 Task: Add Sprouts No Salt Added Petite Diced Roma Tomatoes to the cart.
Action: Mouse moved to (19, 56)
Screenshot: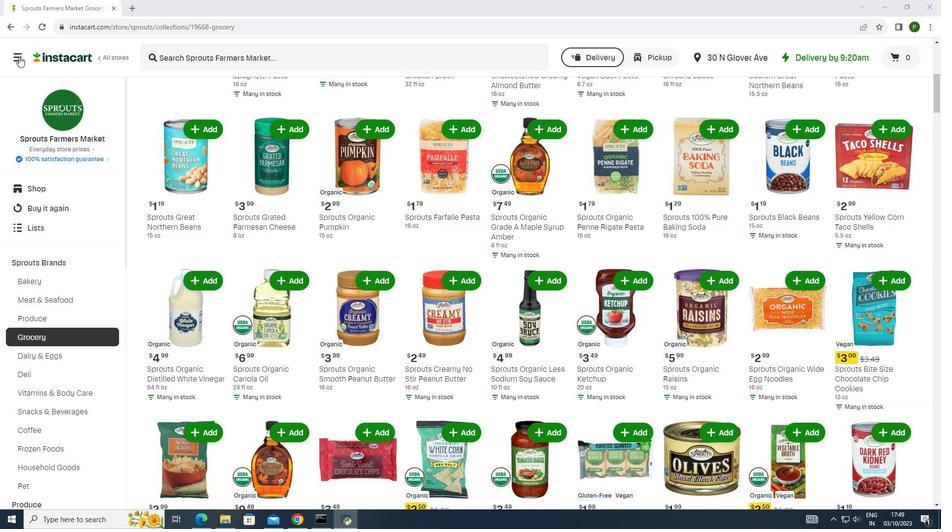 
Action: Mouse pressed left at (19, 56)
Screenshot: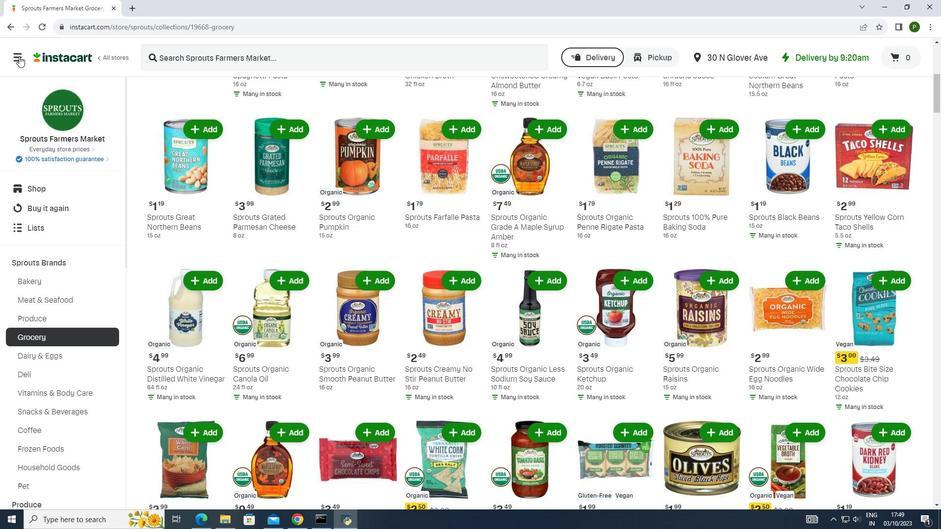 
Action: Mouse moved to (41, 251)
Screenshot: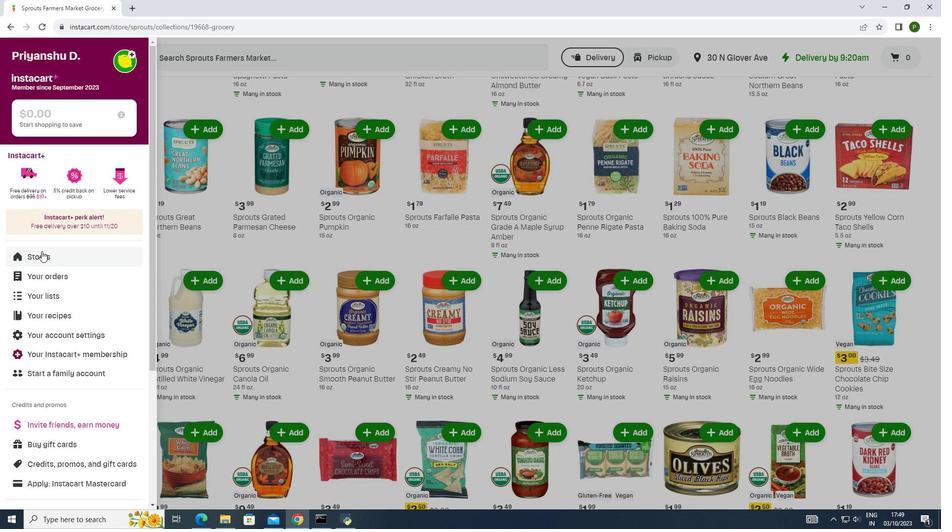 
Action: Mouse pressed left at (41, 251)
Screenshot: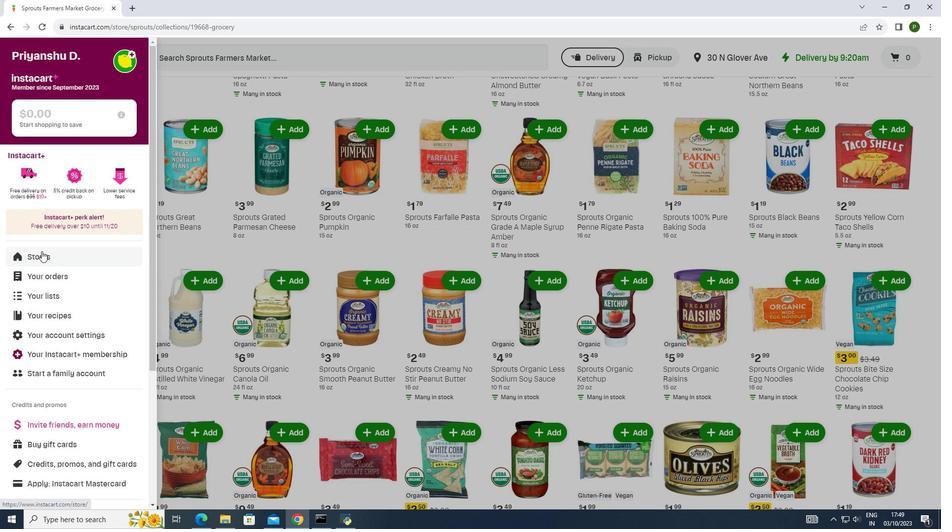 
Action: Mouse moved to (219, 94)
Screenshot: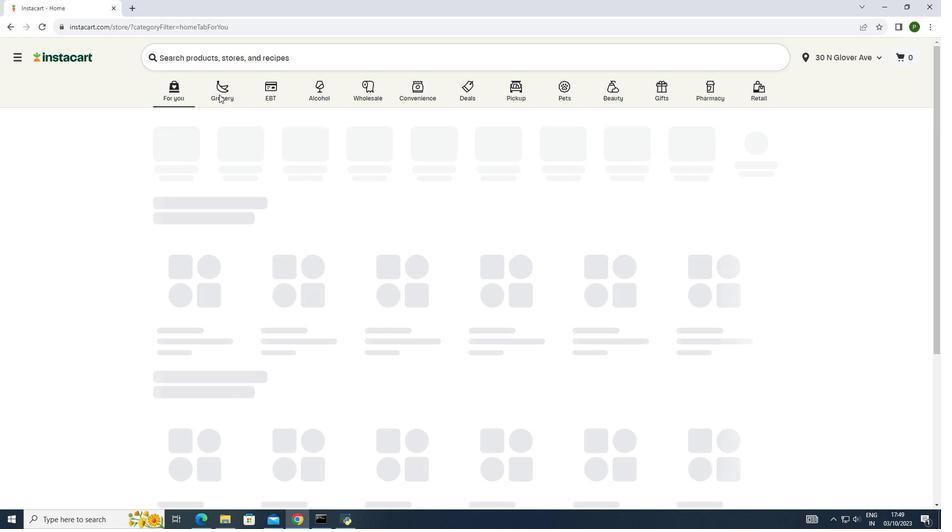 
Action: Mouse pressed left at (219, 94)
Screenshot: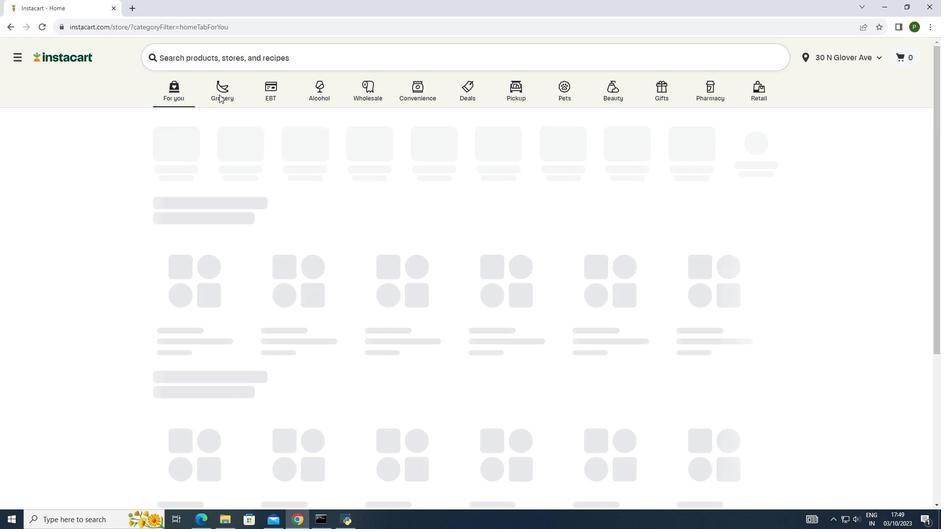 
Action: Mouse moved to (501, 146)
Screenshot: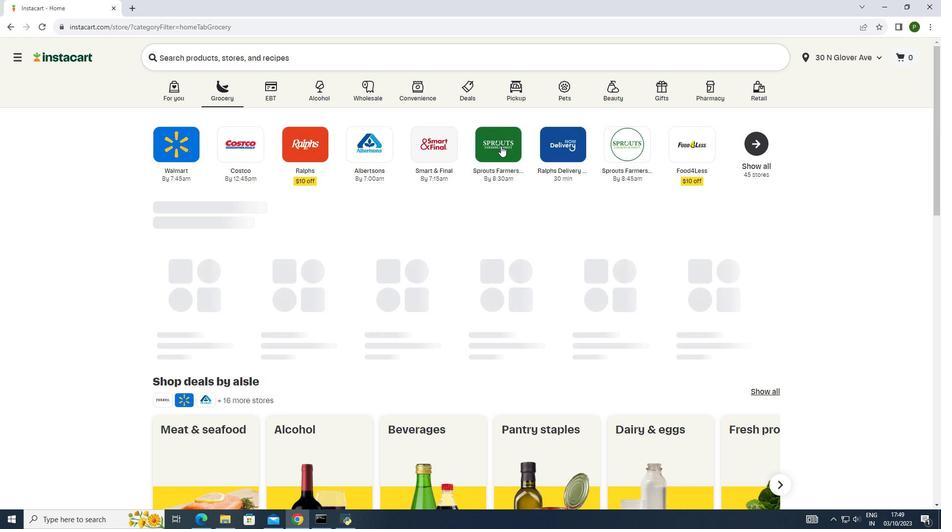 
Action: Mouse pressed left at (501, 146)
Screenshot: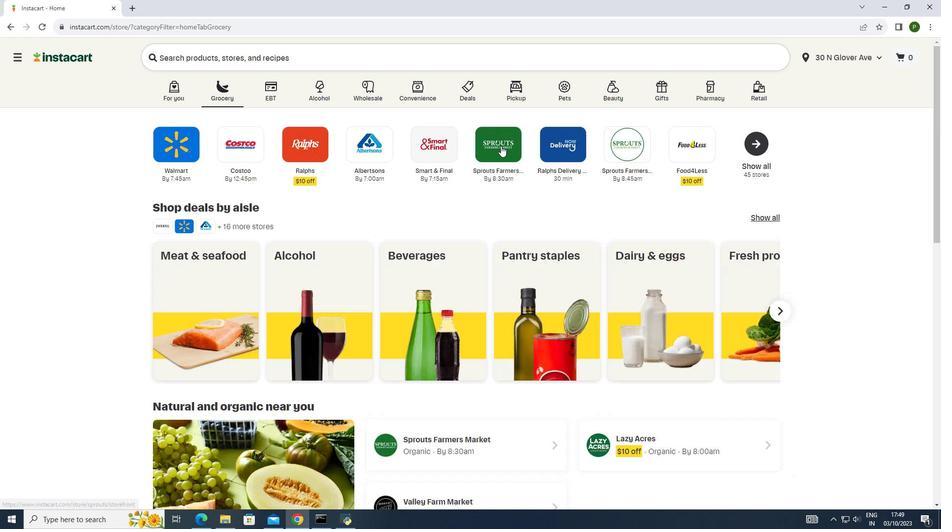 
Action: Mouse moved to (68, 260)
Screenshot: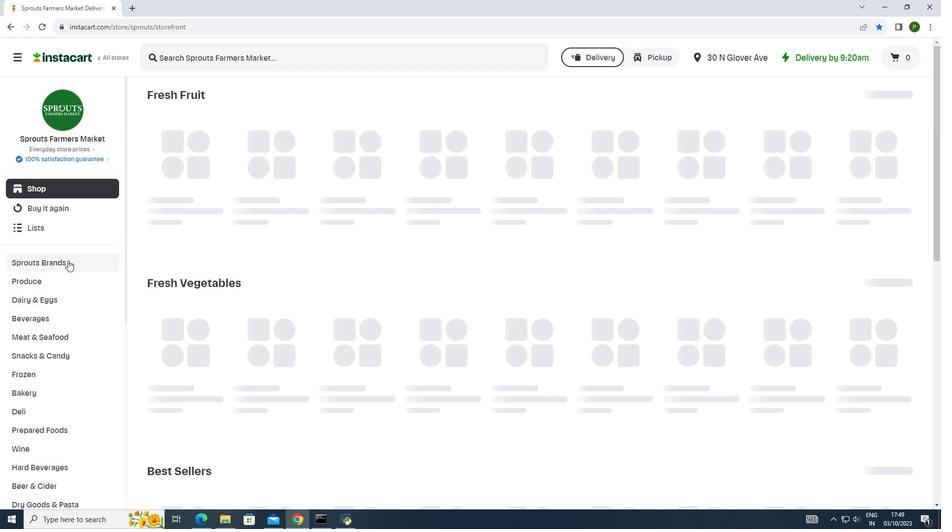 
Action: Mouse pressed left at (68, 260)
Screenshot: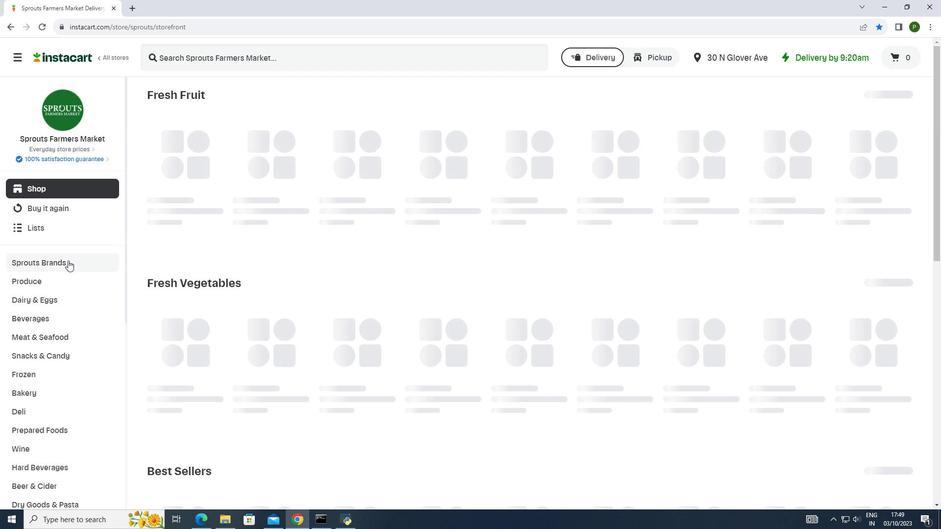 
Action: Mouse moved to (49, 334)
Screenshot: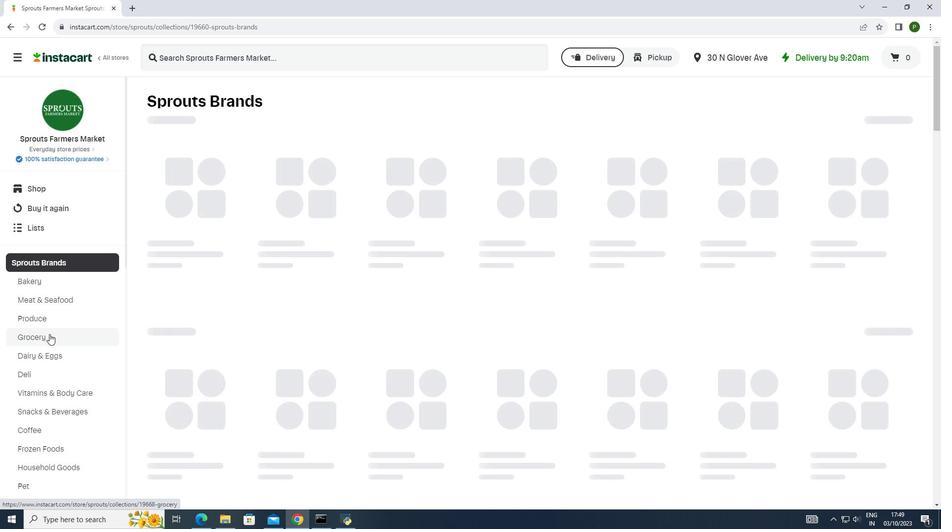 
Action: Mouse pressed left at (49, 334)
Screenshot: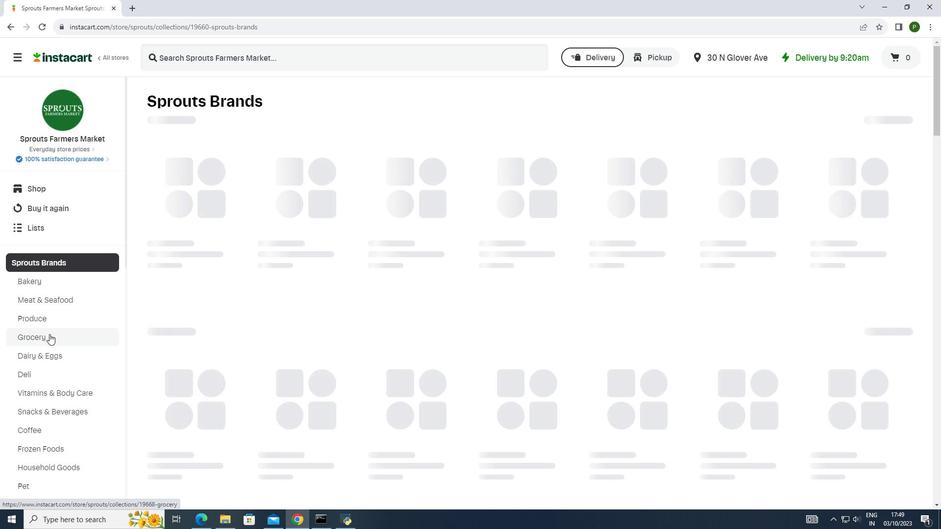 
Action: Mouse moved to (210, 195)
Screenshot: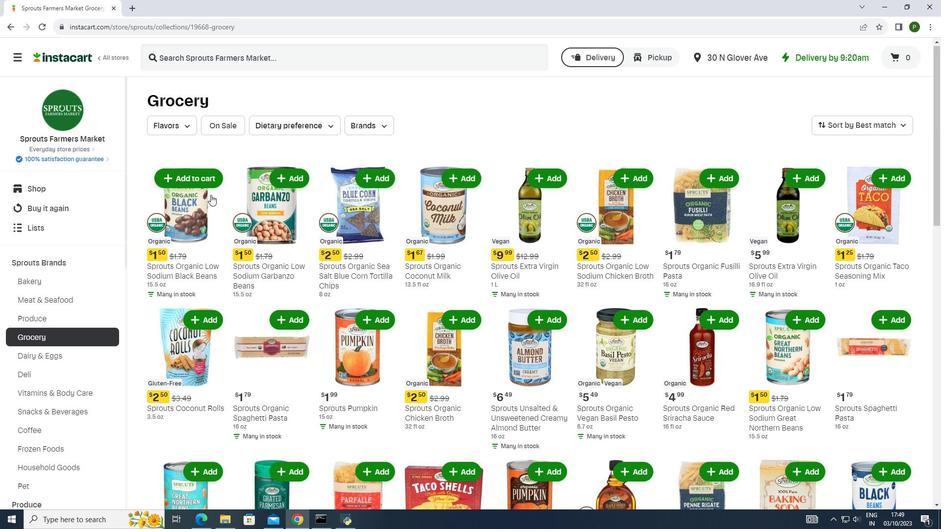 
Action: Mouse scrolled (210, 194) with delta (0, 0)
Screenshot: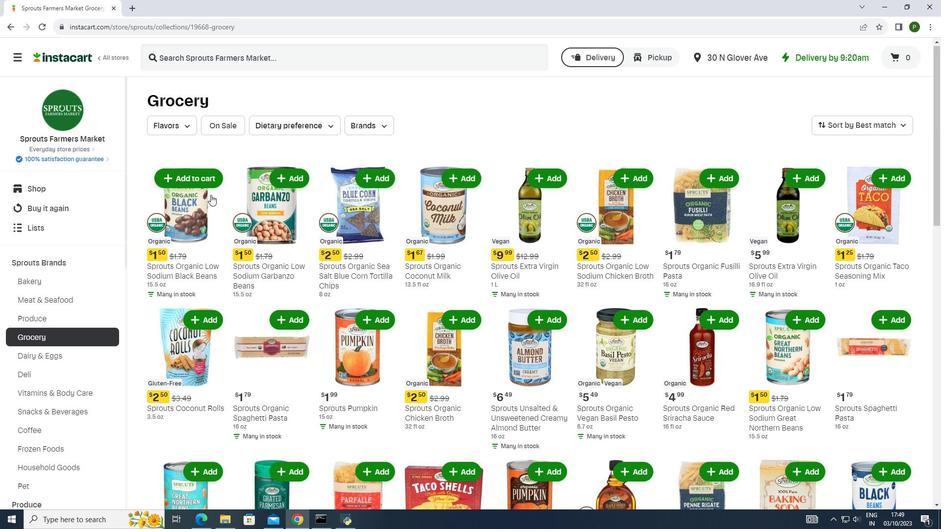 
Action: Mouse scrolled (210, 194) with delta (0, 0)
Screenshot: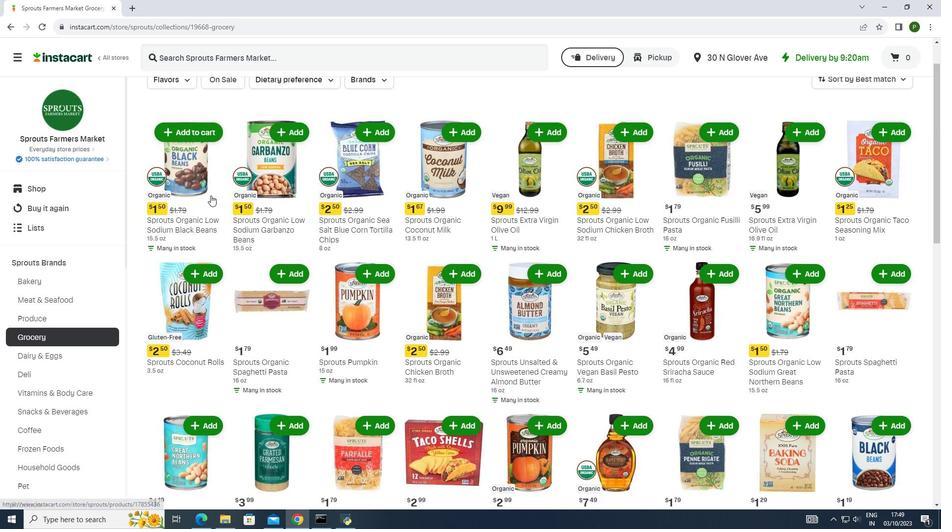 
Action: Mouse moved to (210, 195)
Screenshot: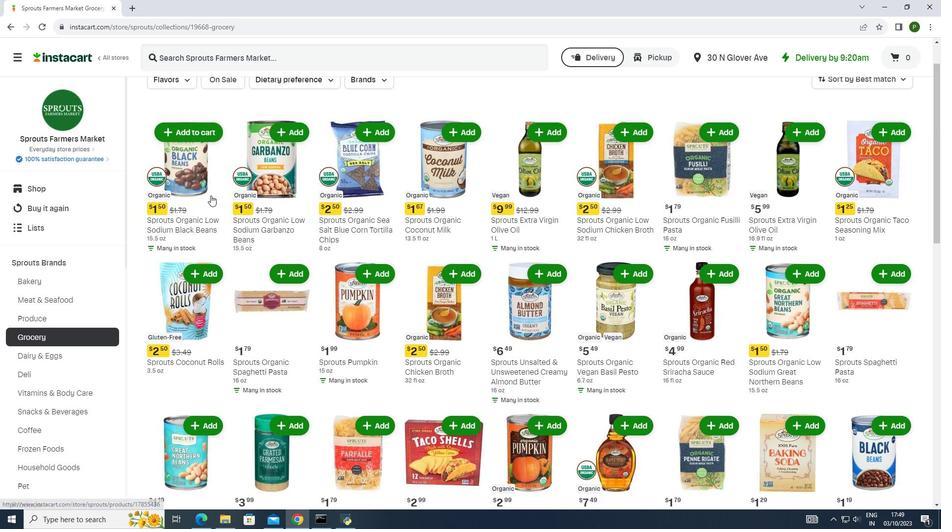 
Action: Mouse scrolled (210, 195) with delta (0, 0)
Screenshot: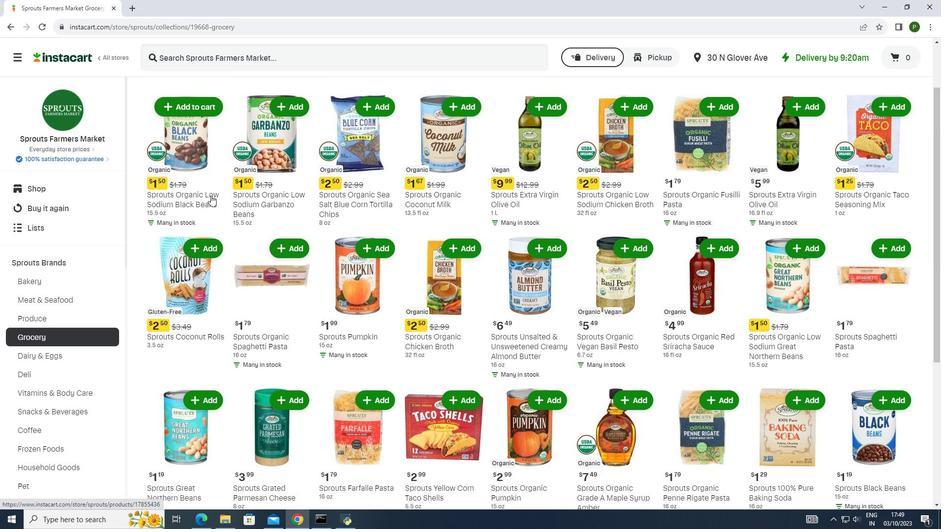 
Action: Mouse scrolled (210, 195) with delta (0, 0)
Screenshot: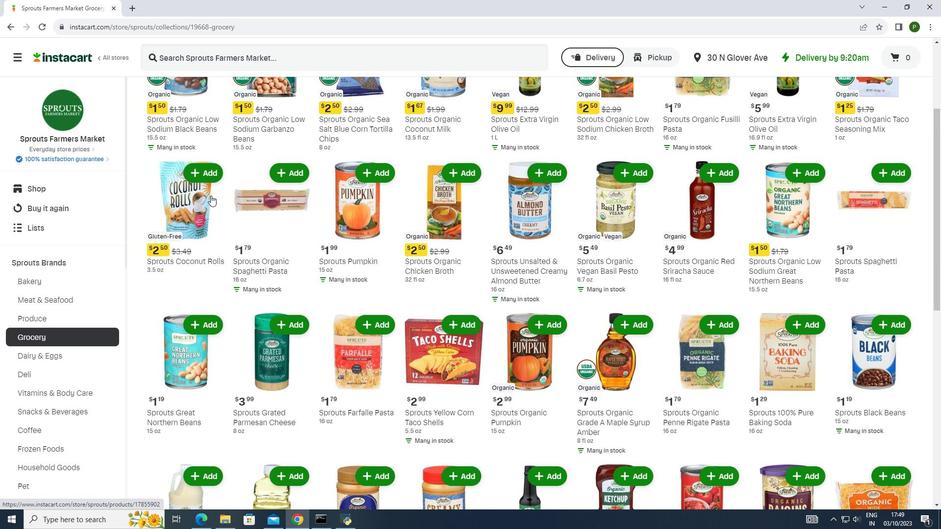 
Action: Mouse scrolled (210, 195) with delta (0, 0)
Screenshot: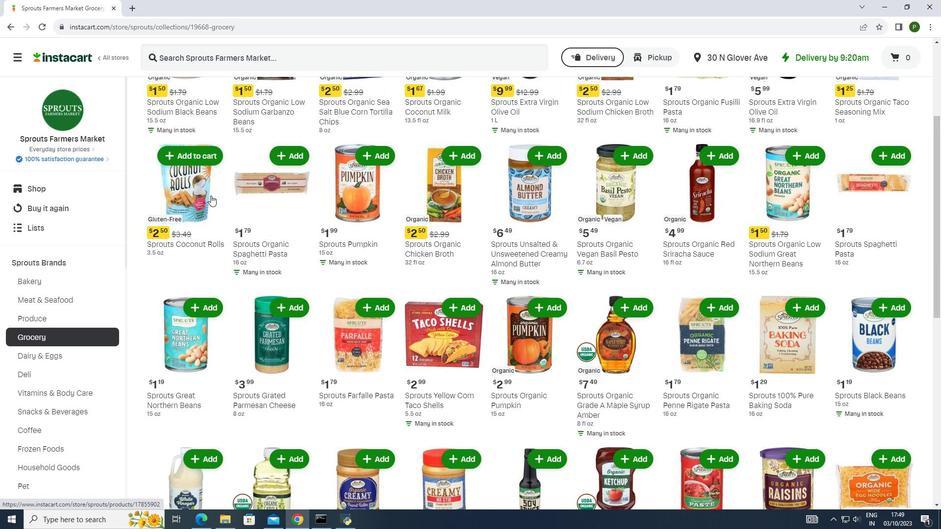 
Action: Mouse scrolled (210, 195) with delta (0, 0)
Screenshot: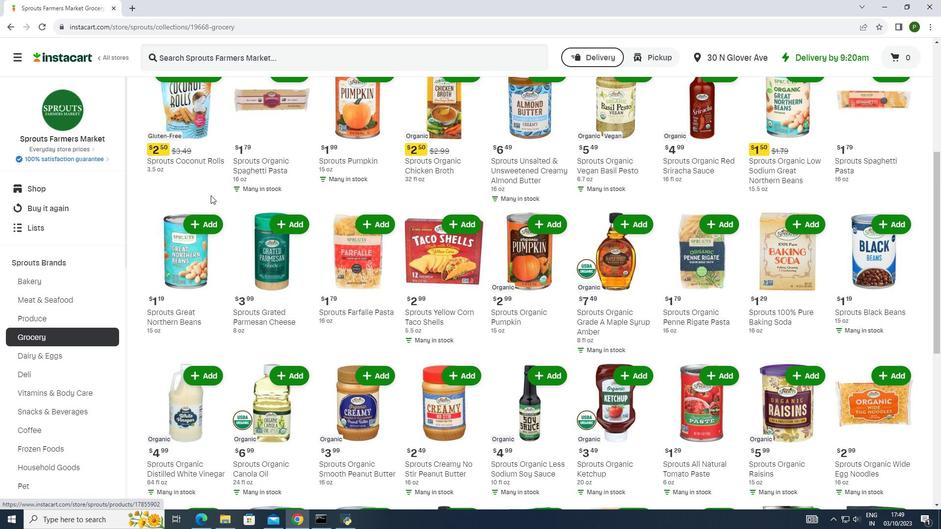 
Action: Mouse scrolled (210, 195) with delta (0, 0)
Screenshot: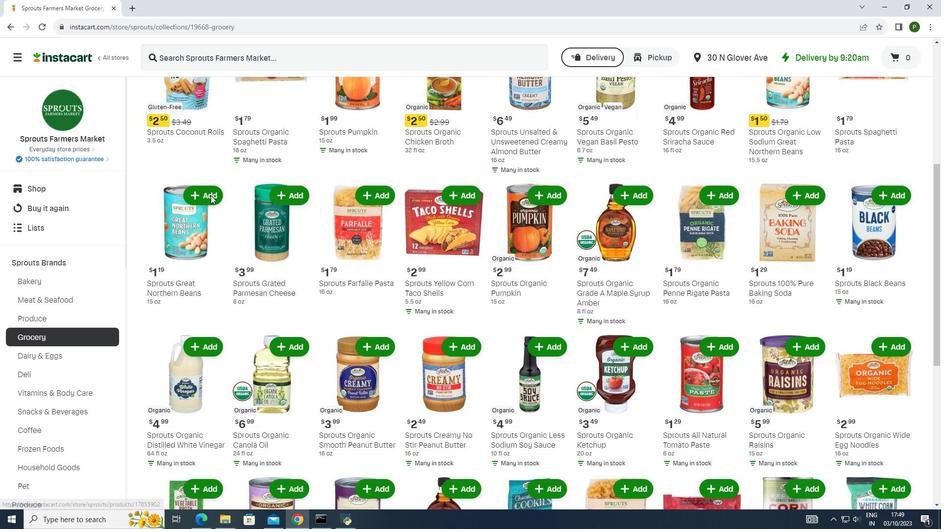 
Action: Mouse moved to (210, 200)
Screenshot: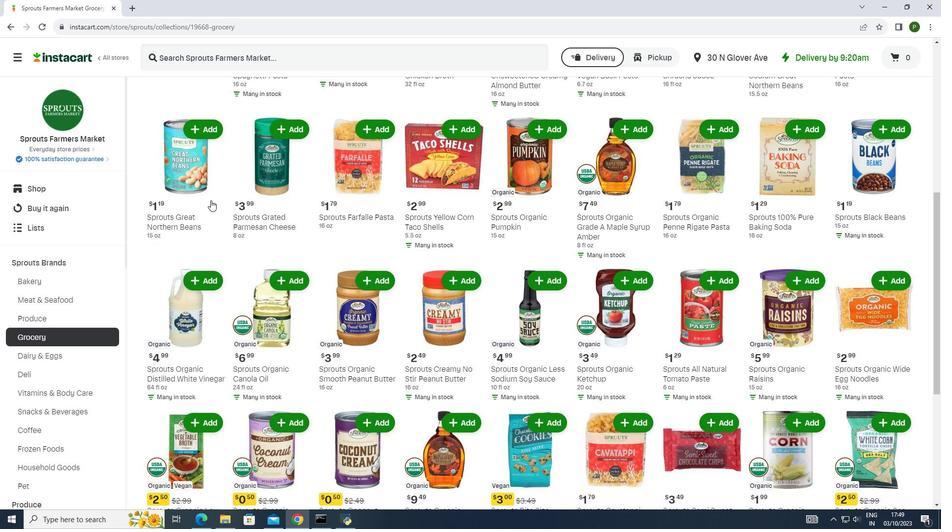 
Action: Mouse scrolled (210, 200) with delta (0, 0)
Screenshot: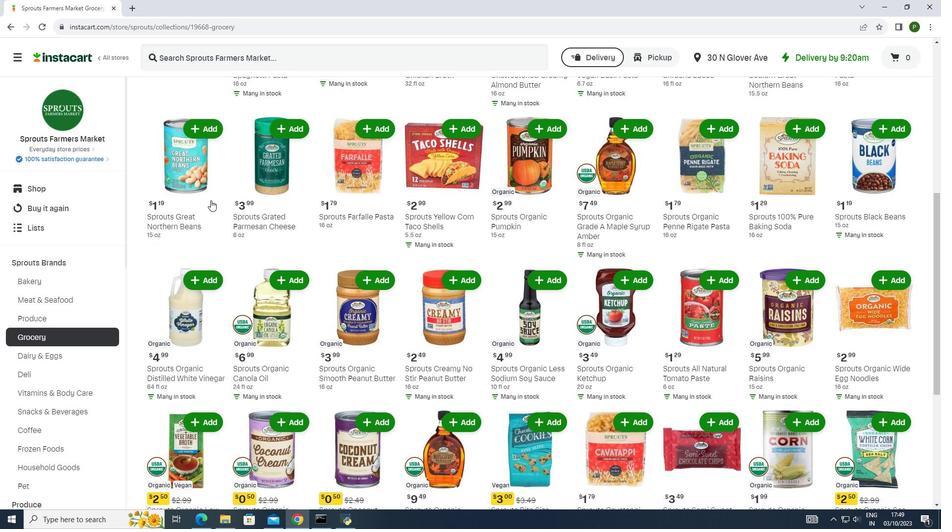 
Action: Mouse moved to (209, 208)
Screenshot: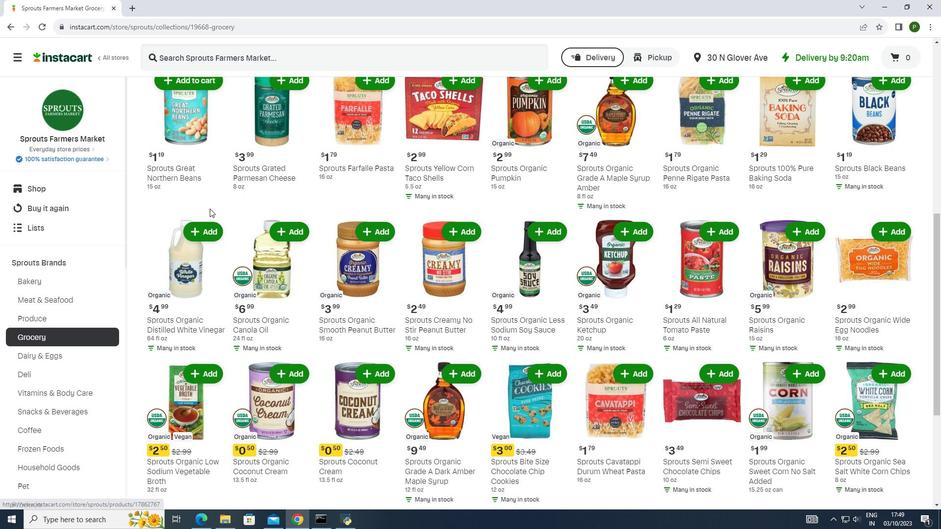 
Action: Mouse scrolled (209, 208) with delta (0, 0)
Screenshot: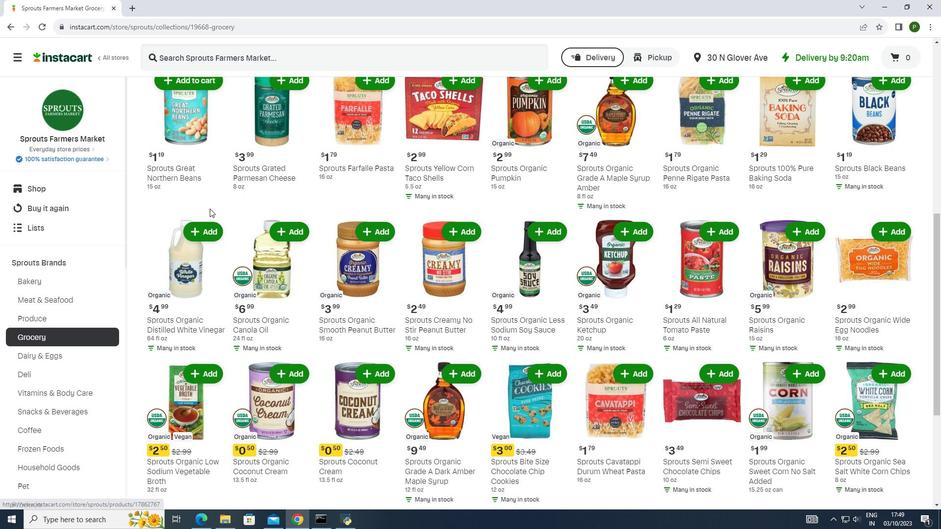 
Action: Mouse scrolled (209, 208) with delta (0, 0)
Screenshot: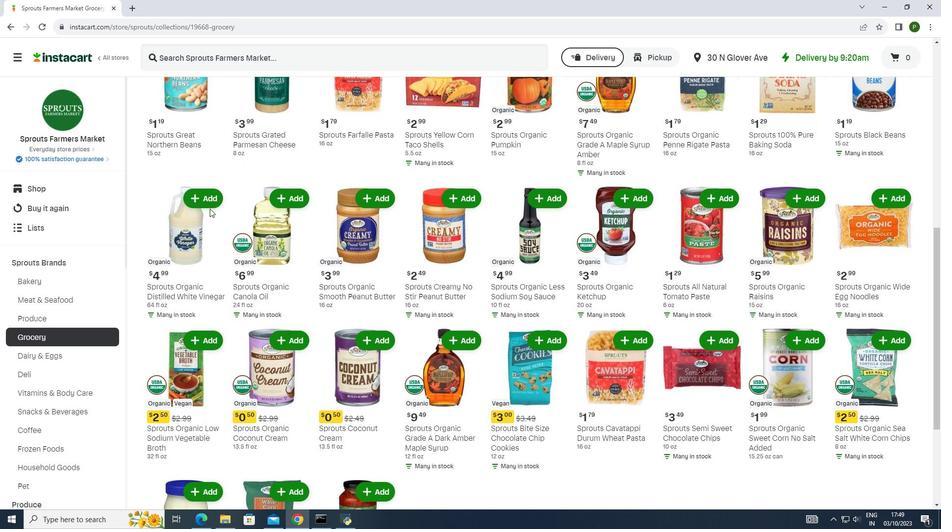 
Action: Mouse scrolled (209, 208) with delta (0, 0)
Screenshot: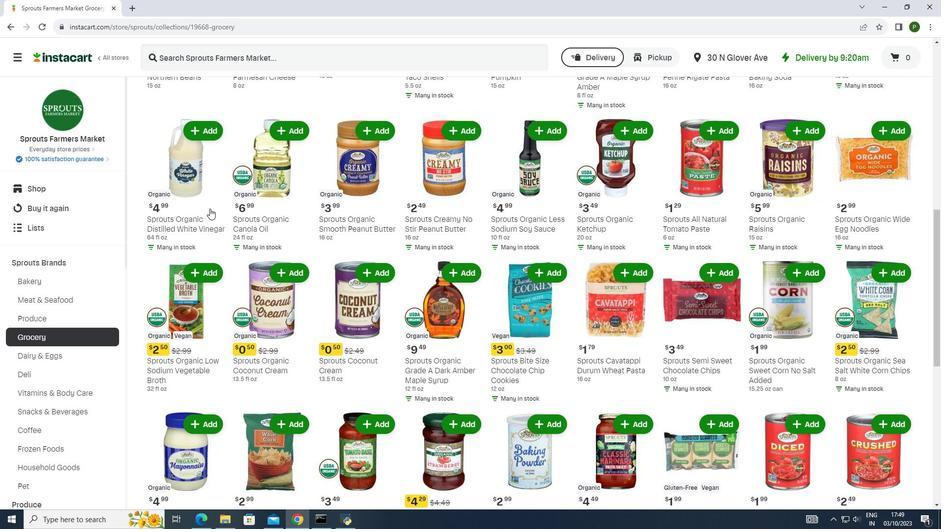 
Action: Mouse scrolled (209, 208) with delta (0, 0)
Screenshot: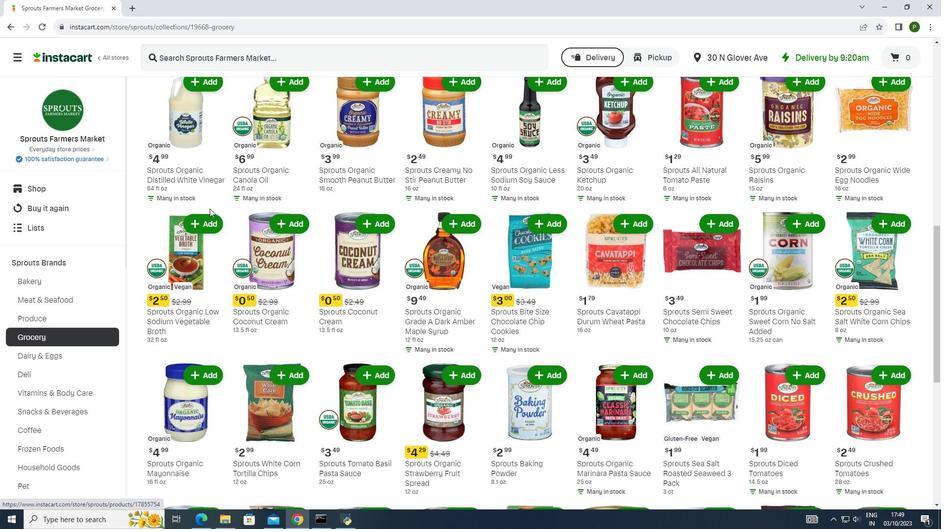 
Action: Mouse scrolled (209, 208) with delta (0, 0)
Screenshot: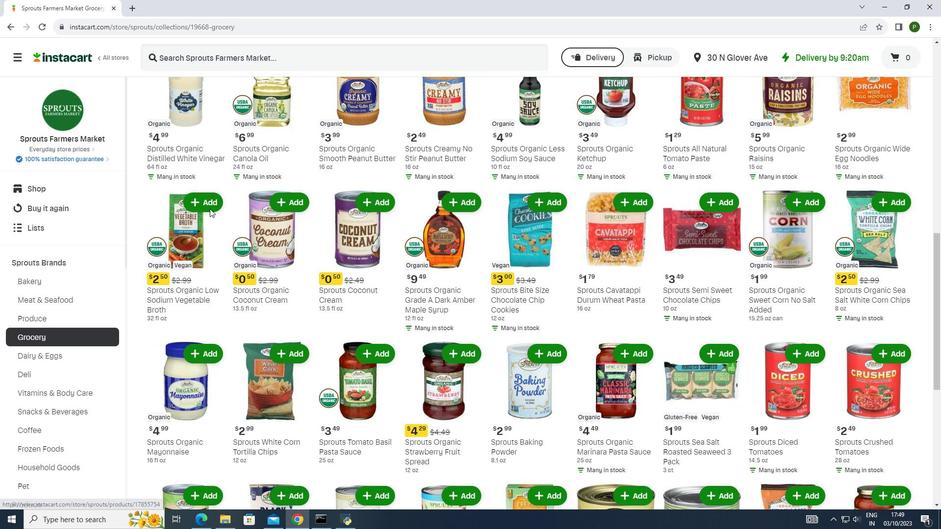 
Action: Mouse scrolled (209, 208) with delta (0, 0)
Screenshot: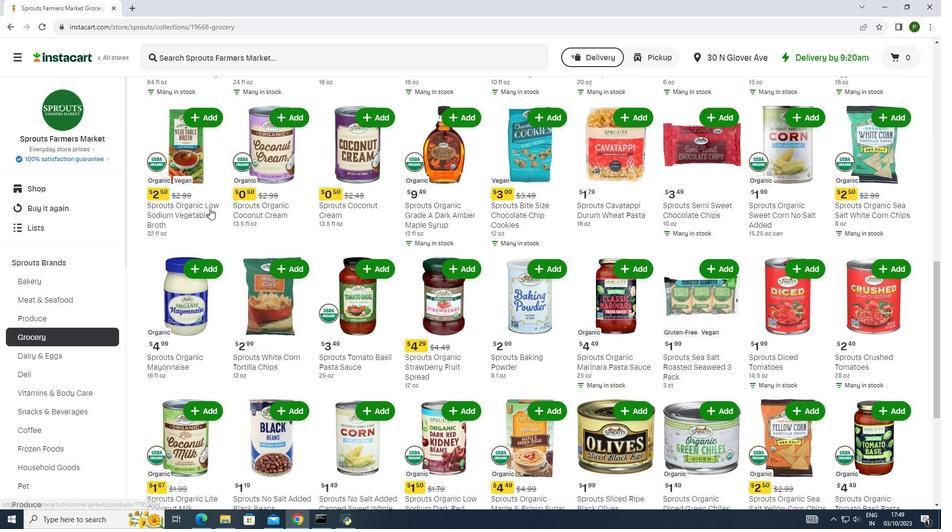 
Action: Mouse scrolled (209, 208) with delta (0, 0)
Screenshot: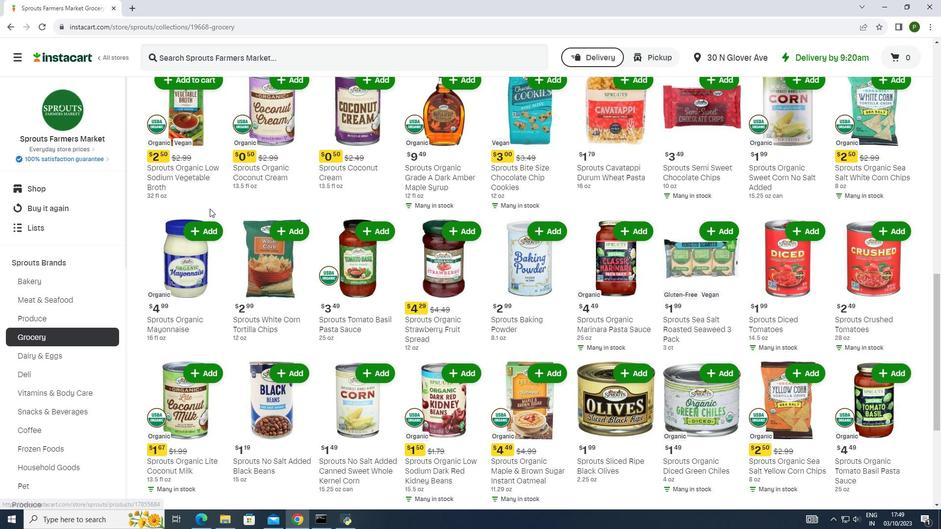 
Action: Mouse scrolled (209, 208) with delta (0, 0)
Screenshot: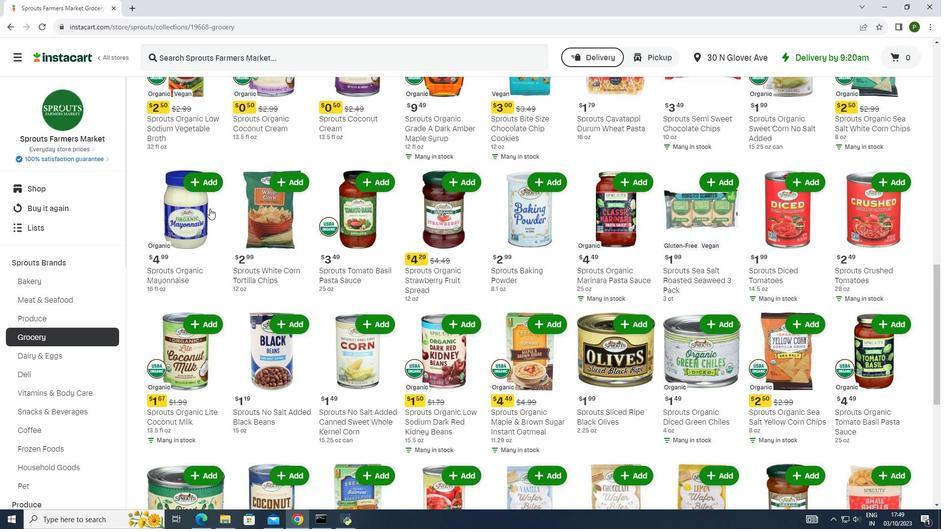 
Action: Mouse scrolled (209, 208) with delta (0, 0)
Screenshot: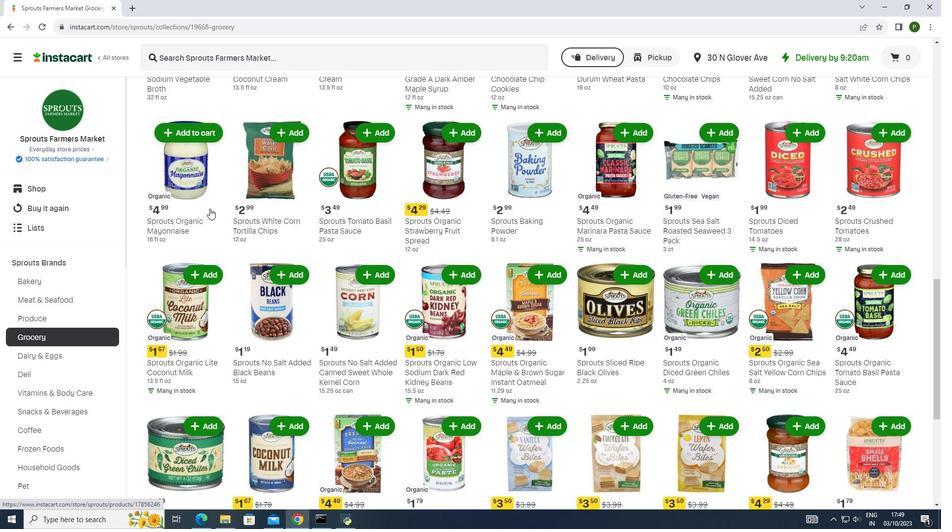 
Action: Mouse scrolled (209, 208) with delta (0, 0)
Screenshot: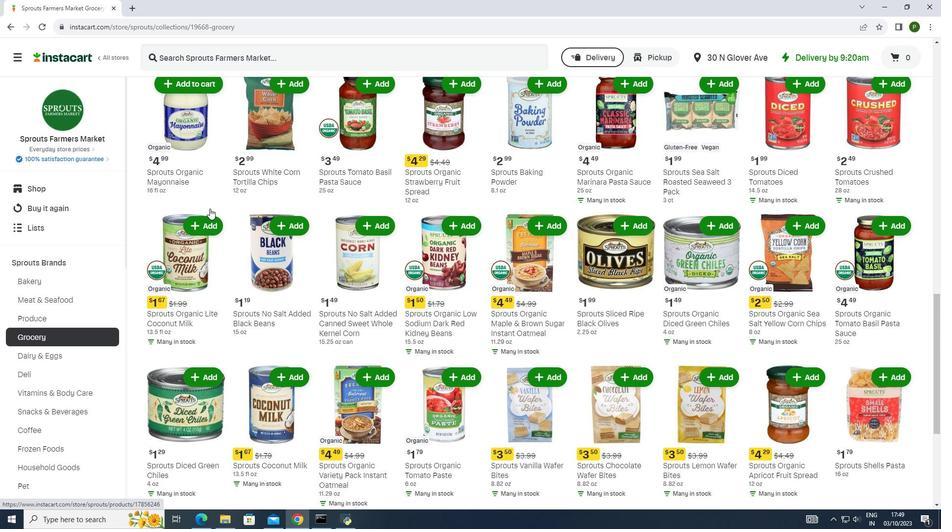 
Action: Mouse scrolled (209, 208) with delta (0, 0)
Screenshot: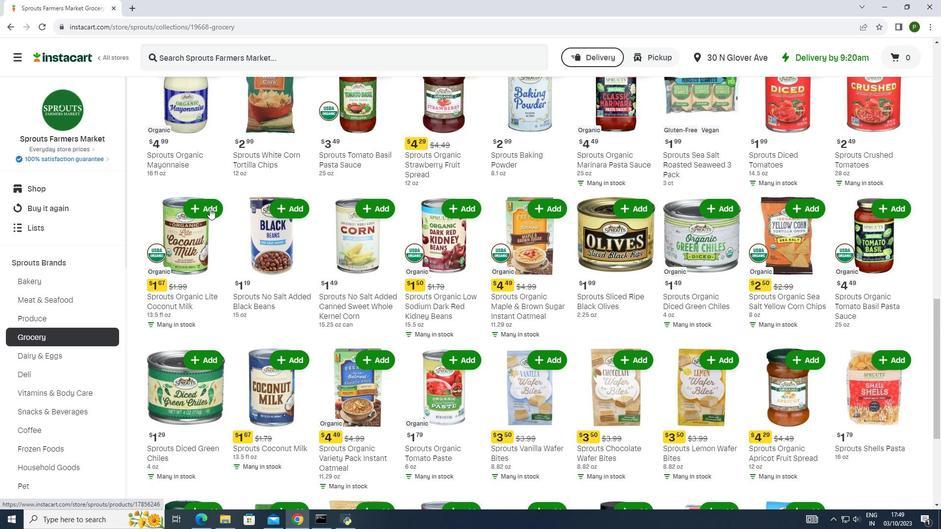 
Action: Mouse scrolled (209, 208) with delta (0, 0)
Screenshot: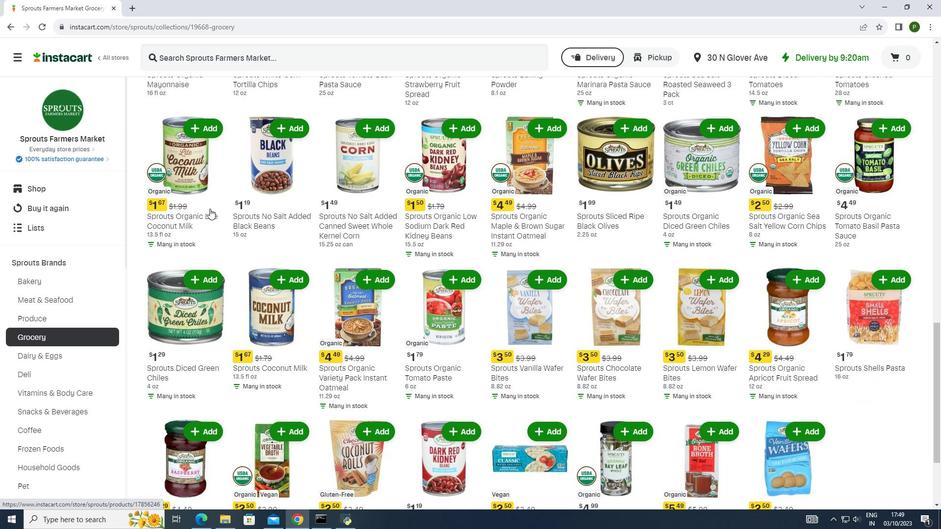 
Action: Mouse scrolled (209, 208) with delta (0, 0)
Screenshot: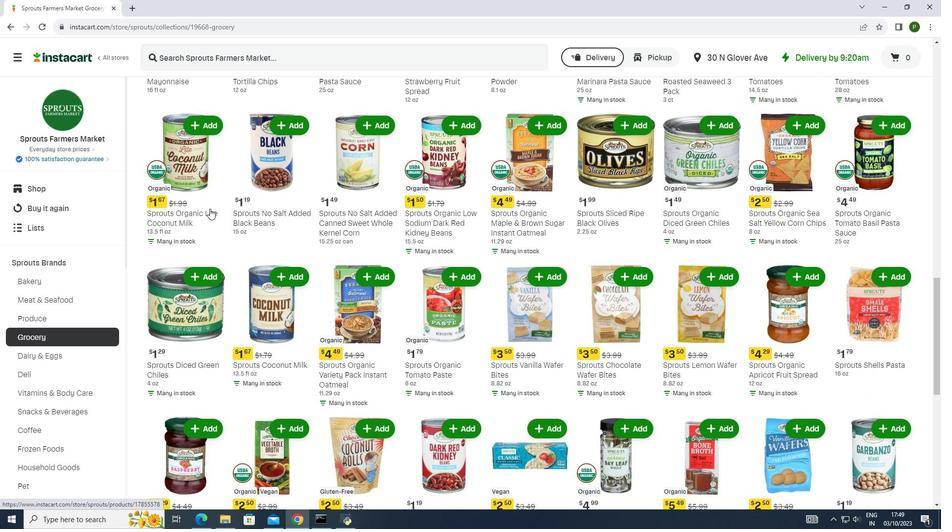 
Action: Mouse scrolled (209, 208) with delta (0, 0)
Screenshot: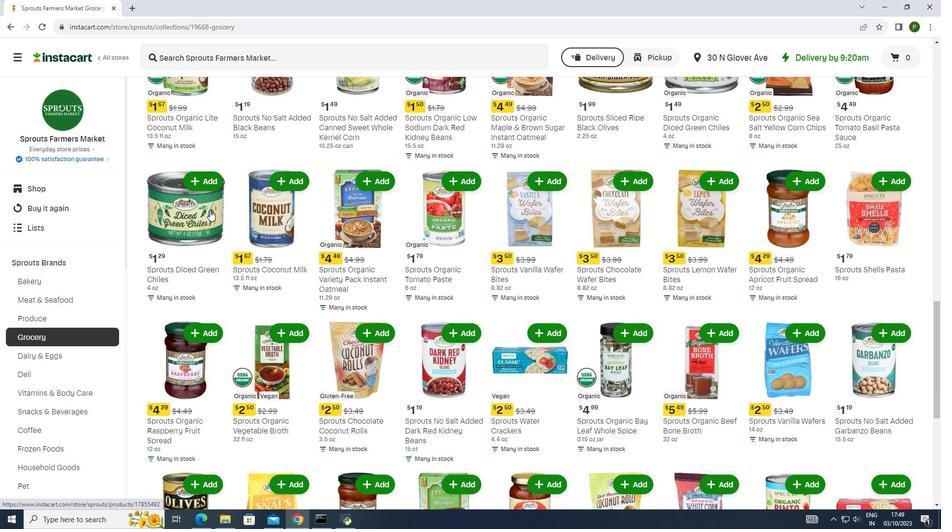
Action: Mouse moved to (209, 210)
Screenshot: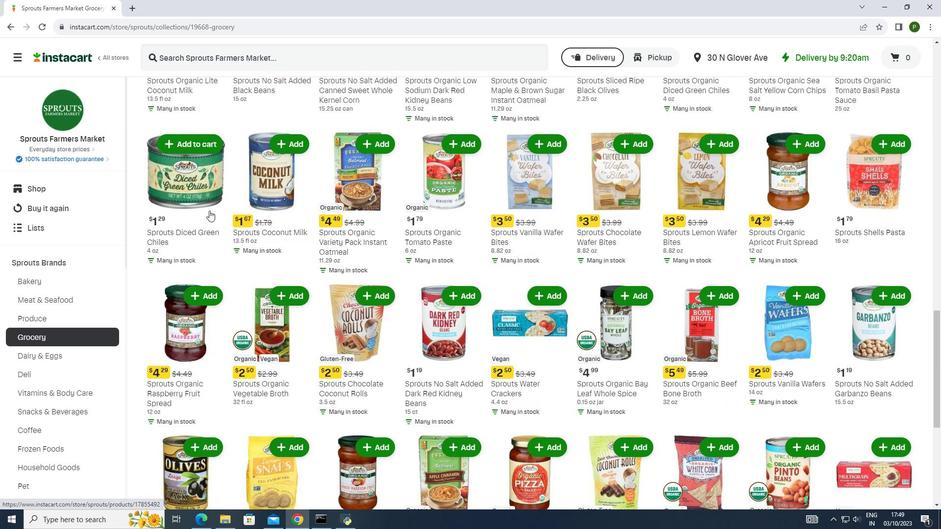 
Action: Mouse scrolled (209, 210) with delta (0, 0)
Screenshot: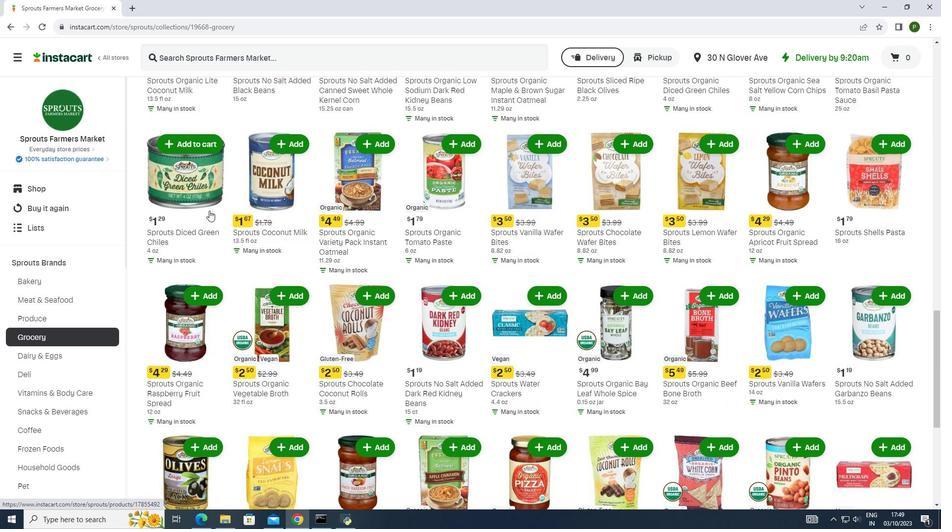 
Action: Mouse scrolled (209, 210) with delta (0, 0)
Screenshot: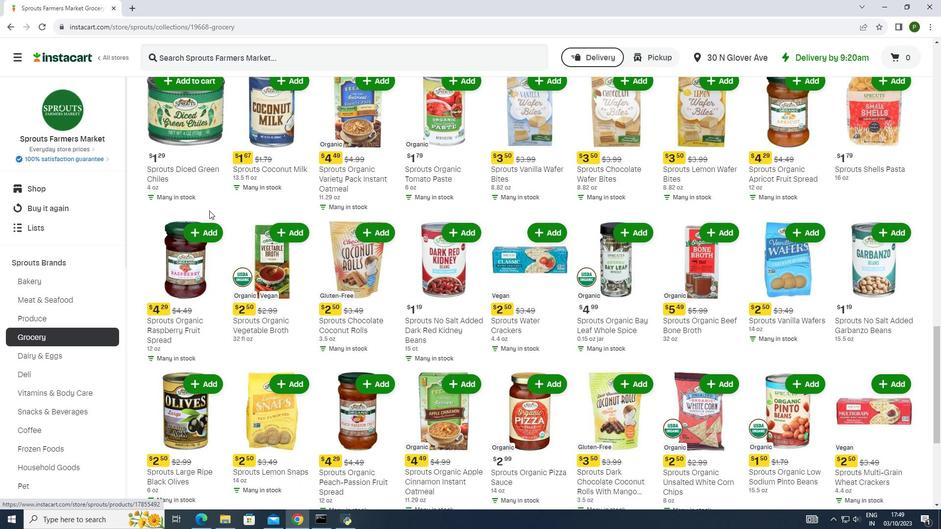 
Action: Mouse scrolled (209, 210) with delta (0, 0)
Screenshot: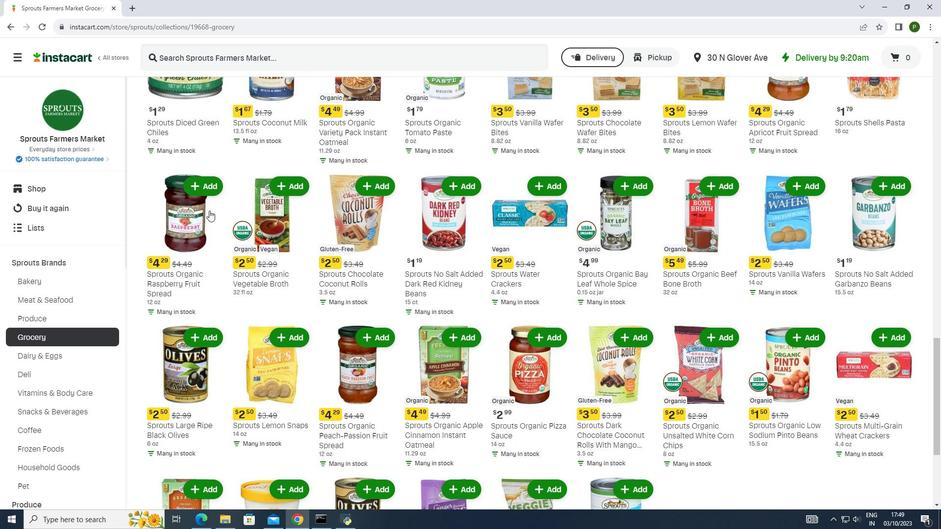 
Action: Mouse scrolled (209, 210) with delta (0, 0)
Screenshot: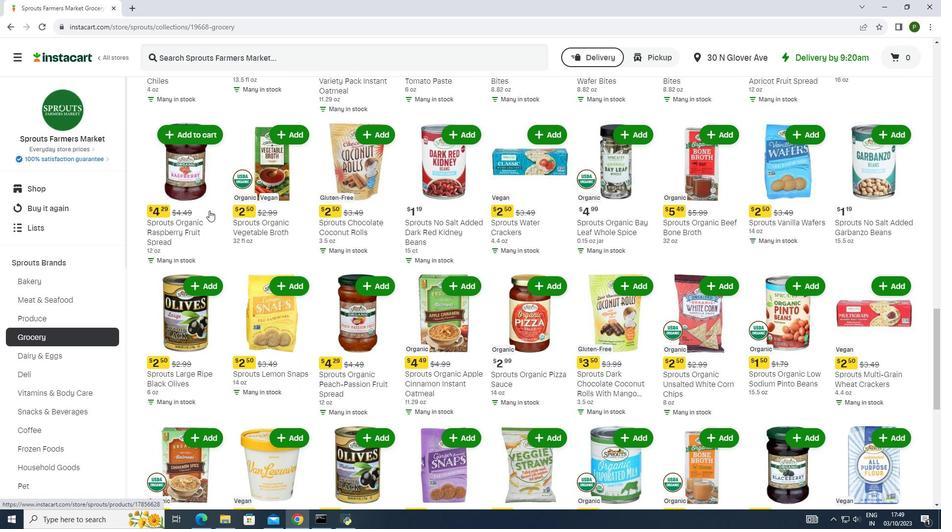 
Action: Mouse scrolled (209, 210) with delta (0, 0)
Screenshot: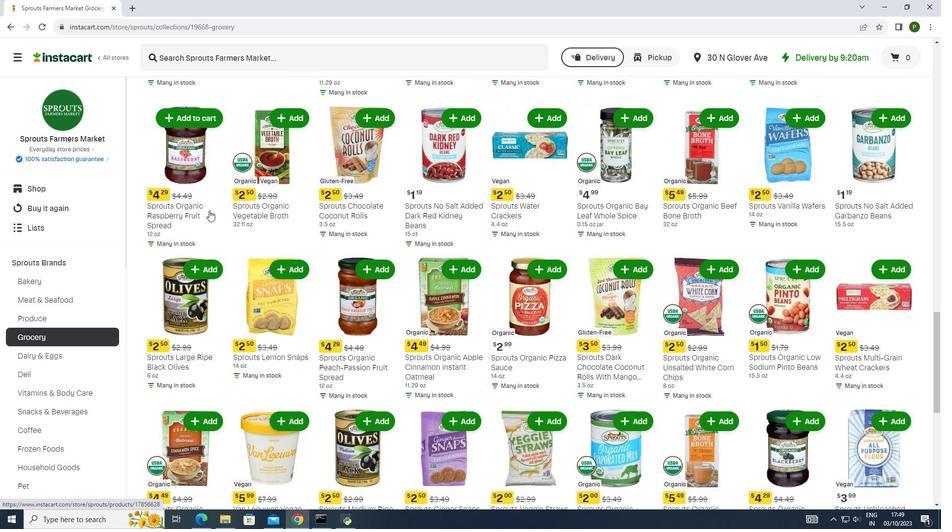 
Action: Mouse scrolled (209, 210) with delta (0, 0)
Screenshot: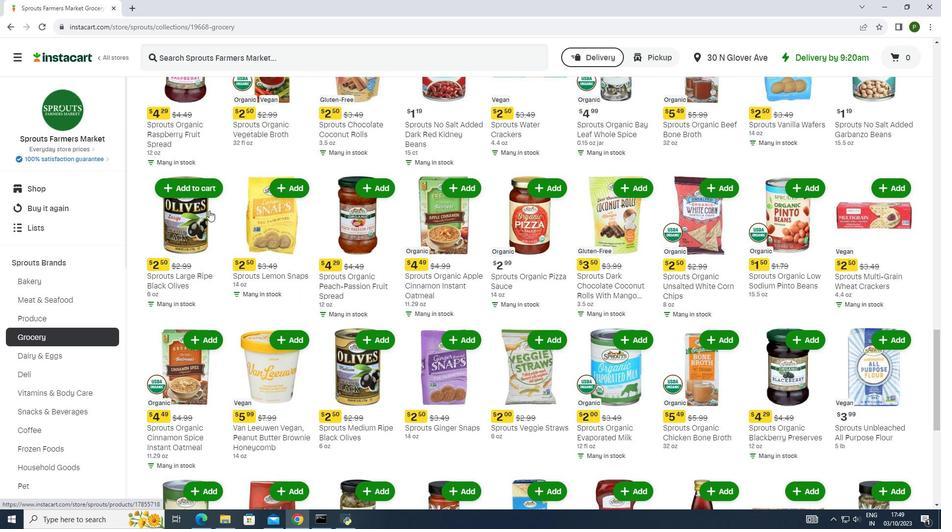 
Action: Mouse moved to (209, 211)
Screenshot: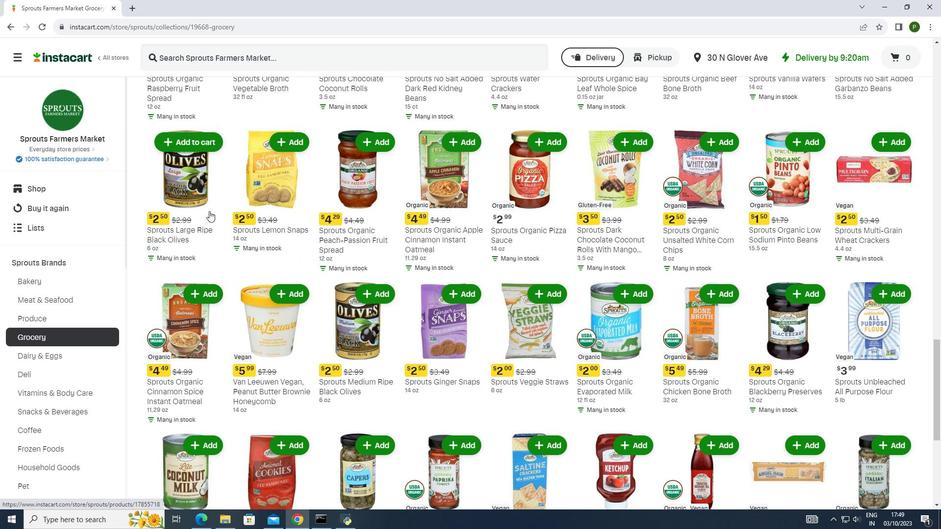 
Action: Mouse scrolled (209, 210) with delta (0, 0)
Screenshot: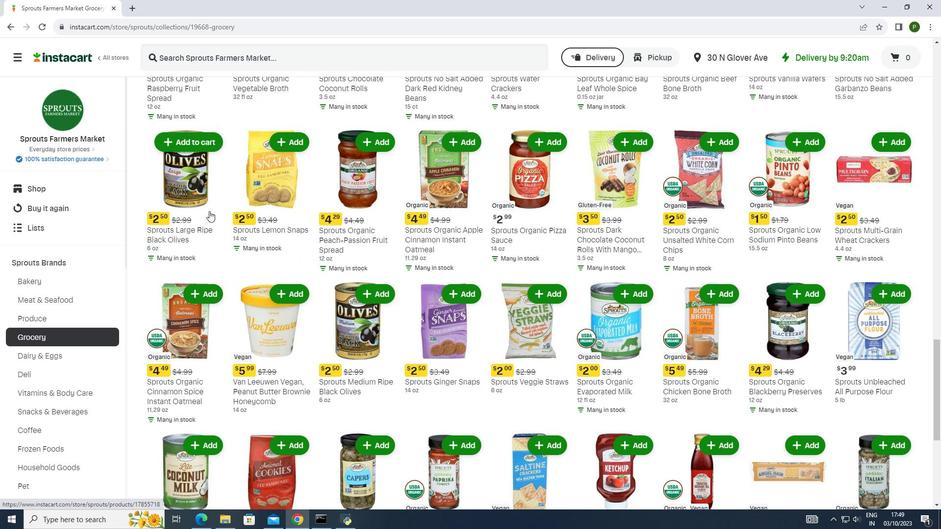 
Action: Mouse scrolled (209, 210) with delta (0, 0)
Screenshot: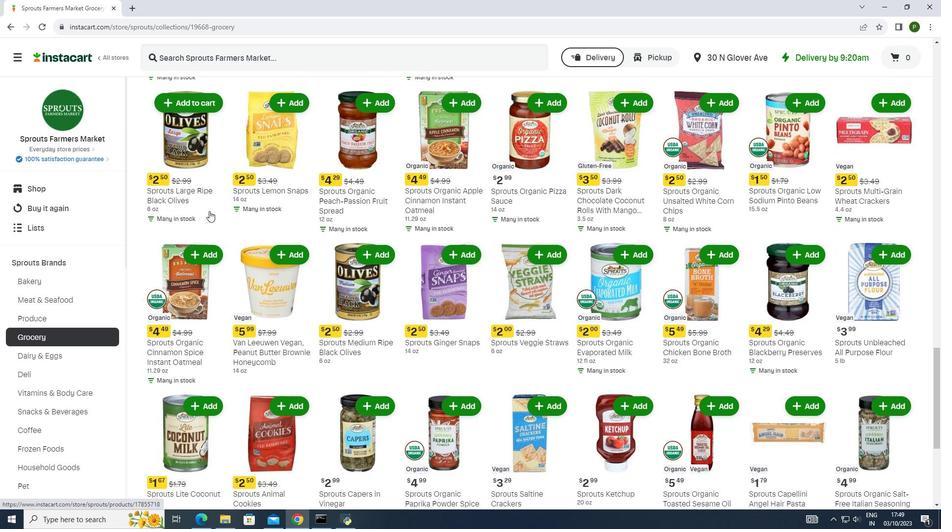 
Action: Mouse scrolled (209, 210) with delta (0, 0)
Screenshot: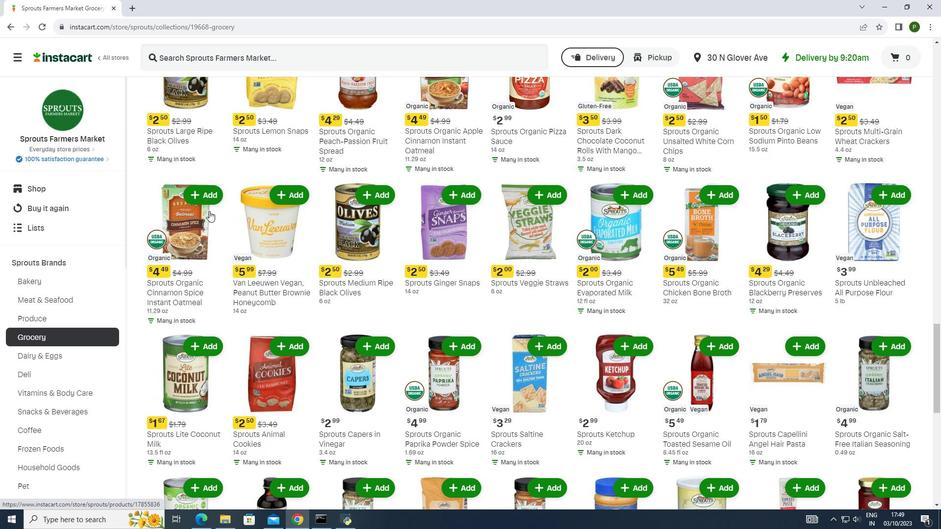
Action: Mouse scrolled (209, 210) with delta (0, 0)
Screenshot: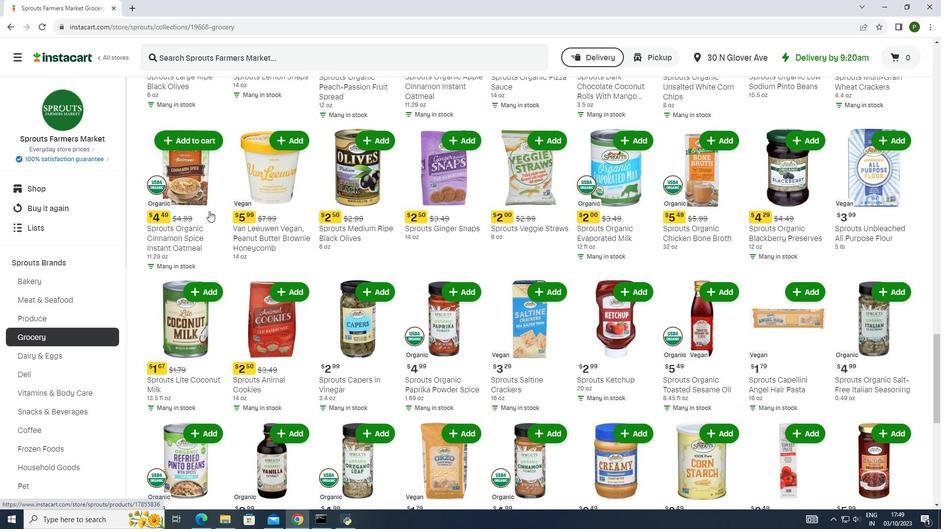 
Action: Mouse scrolled (209, 210) with delta (0, 0)
Screenshot: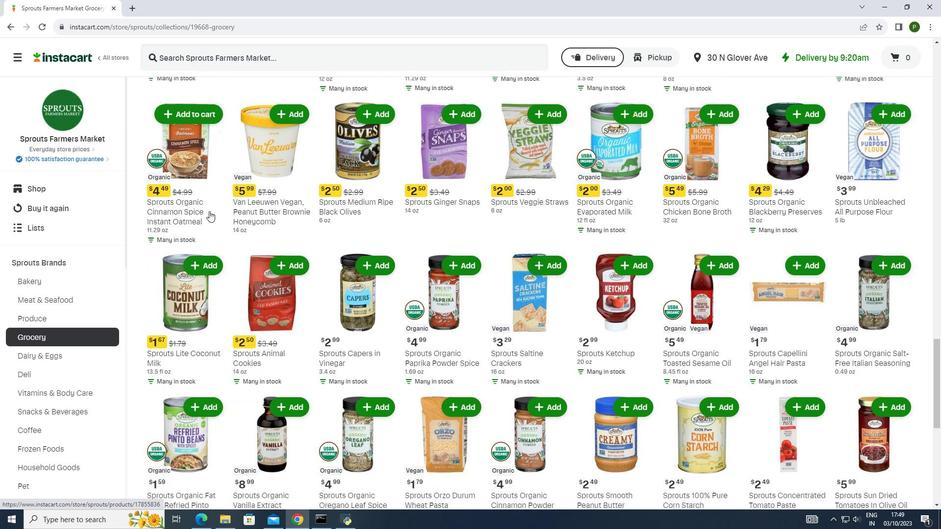
Action: Mouse scrolled (209, 210) with delta (0, 0)
Screenshot: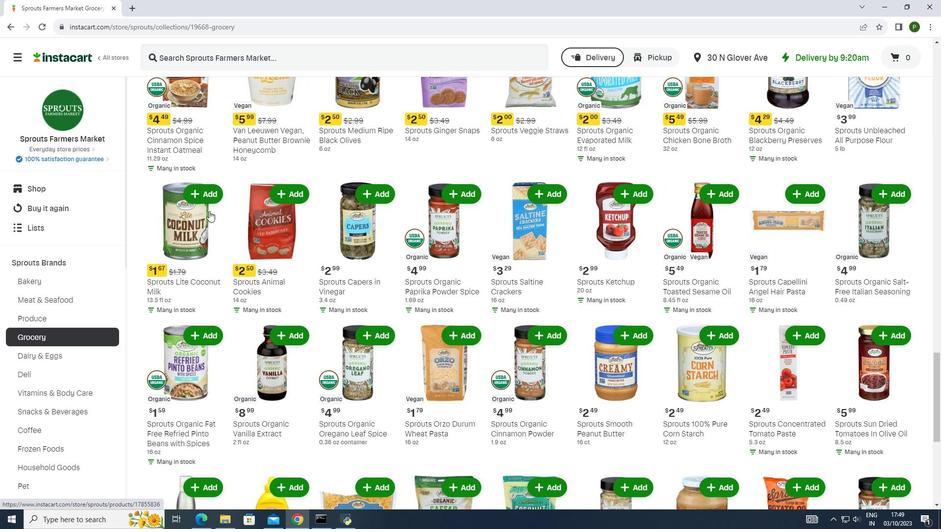 
Action: Mouse scrolled (209, 210) with delta (0, 0)
Screenshot: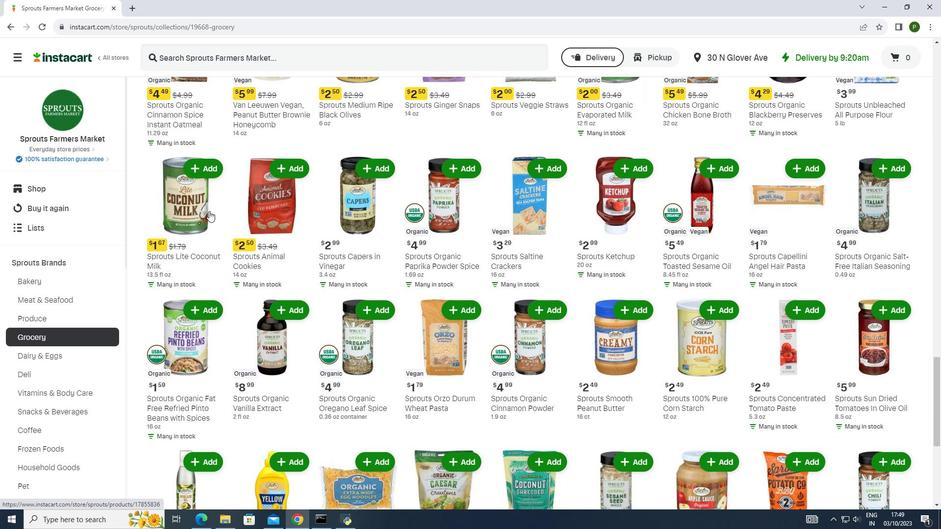 
Action: Mouse scrolled (209, 210) with delta (0, 0)
Screenshot: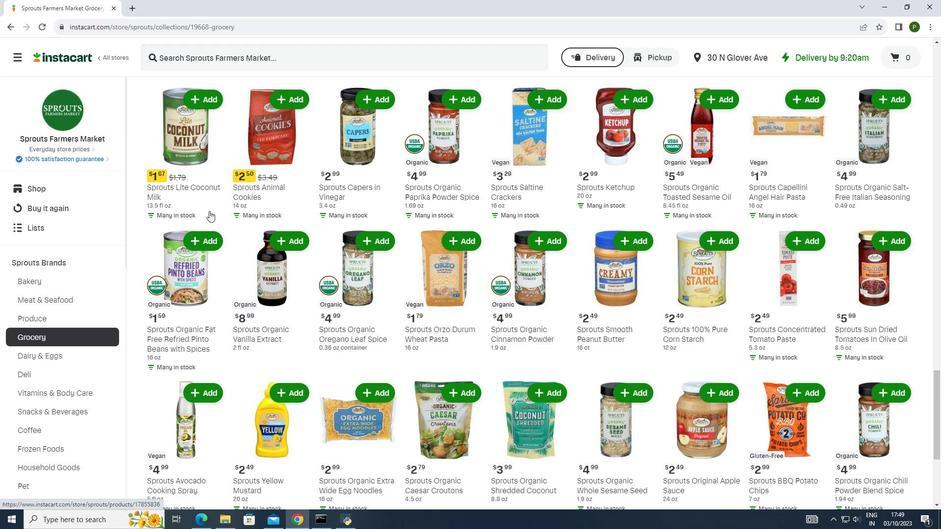
Action: Mouse scrolled (209, 210) with delta (0, 0)
Screenshot: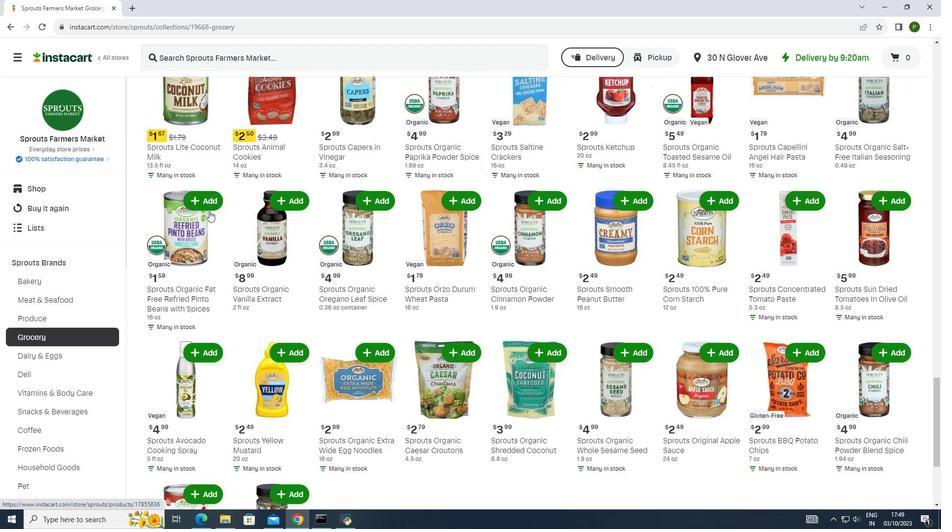 
Action: Mouse scrolled (209, 210) with delta (0, 0)
Screenshot: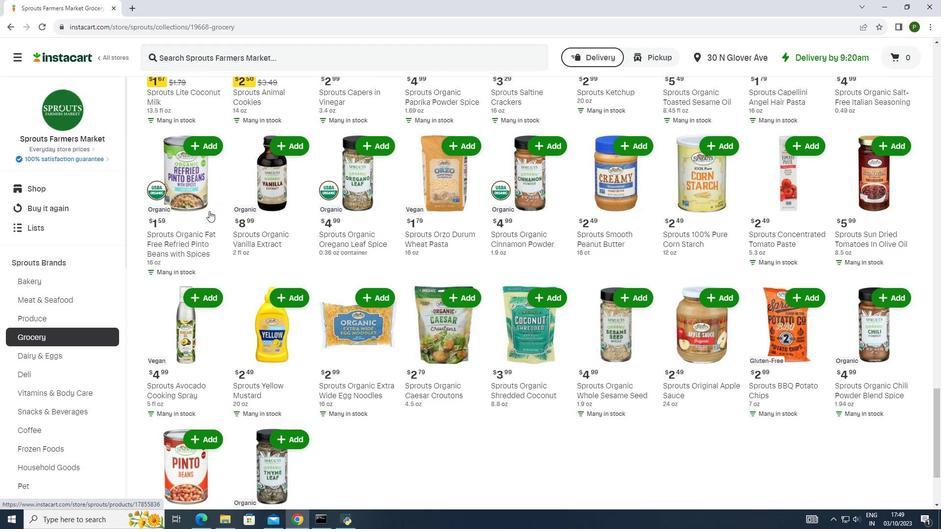 
Action: Mouse scrolled (209, 210) with delta (0, 0)
Screenshot: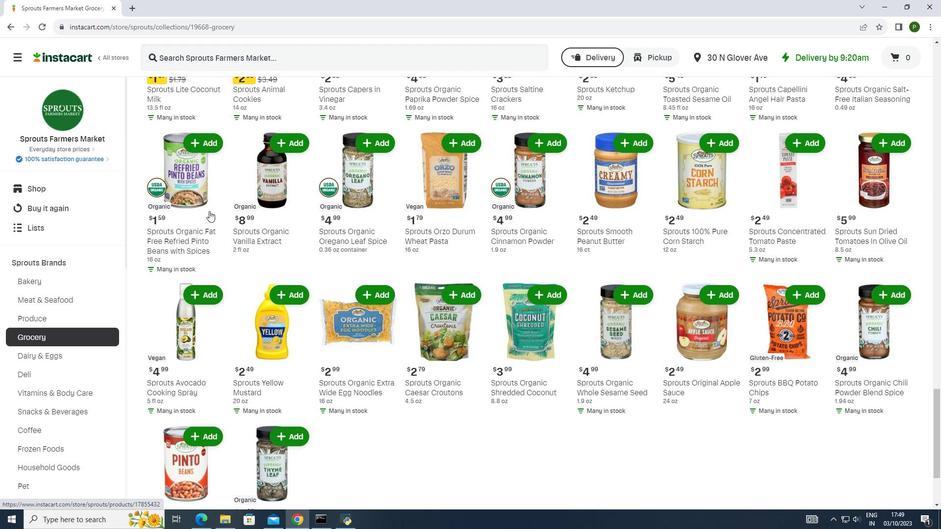 
Action: Mouse moved to (209, 212)
Screenshot: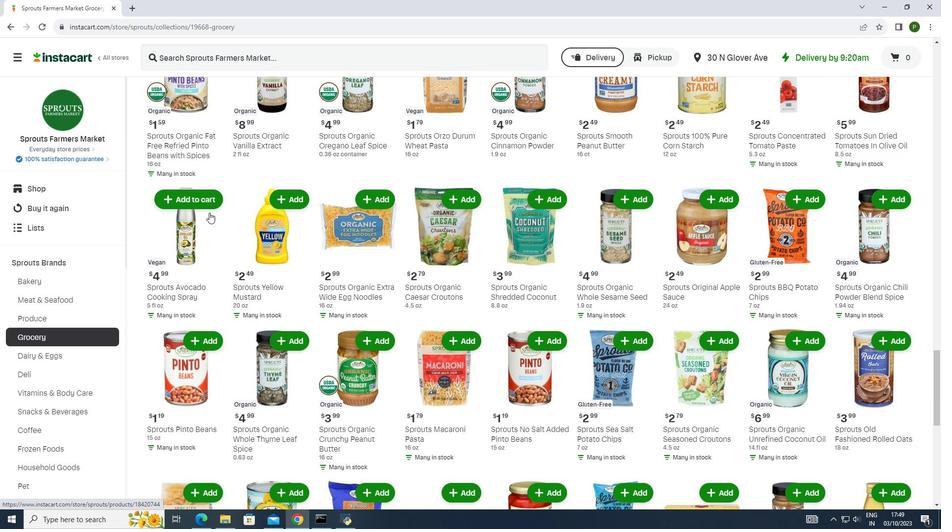 
Action: Mouse scrolled (209, 212) with delta (0, 0)
Screenshot: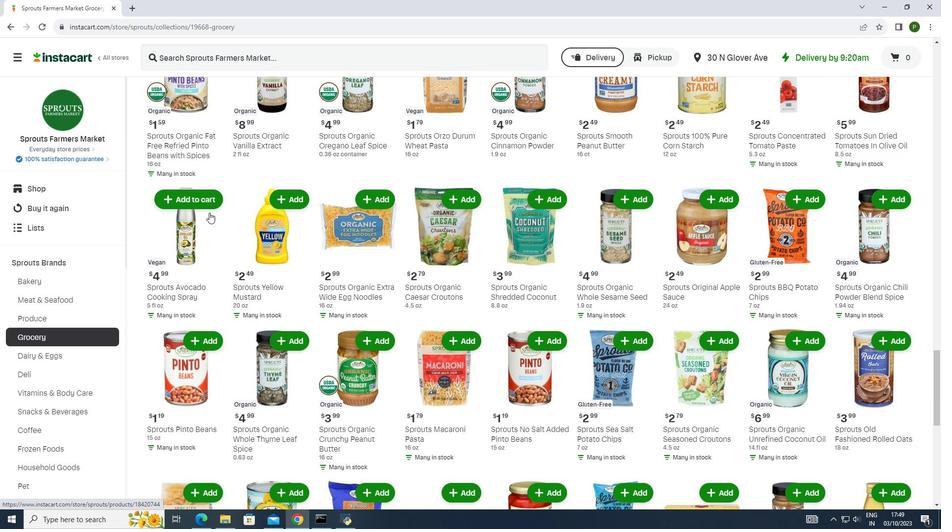 
Action: Mouse scrolled (209, 212) with delta (0, 0)
Screenshot: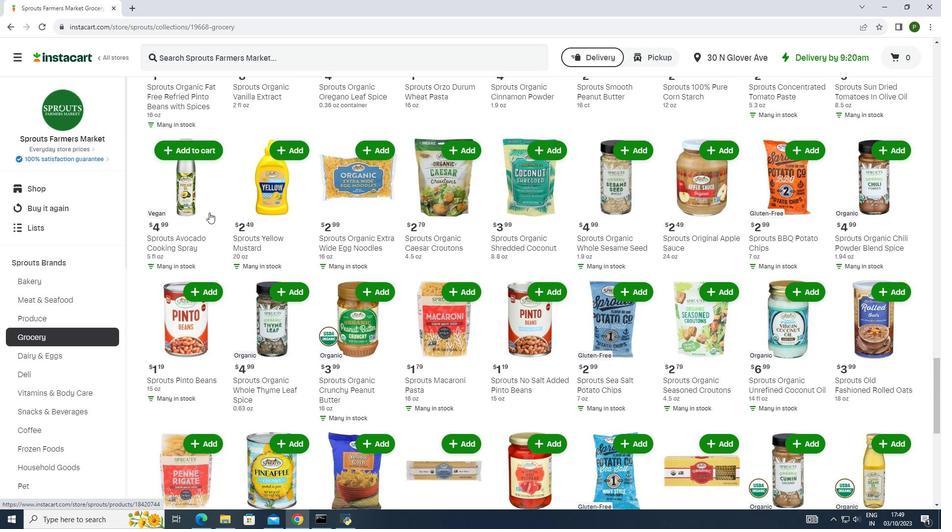
Action: Mouse scrolled (209, 212) with delta (0, 0)
Screenshot: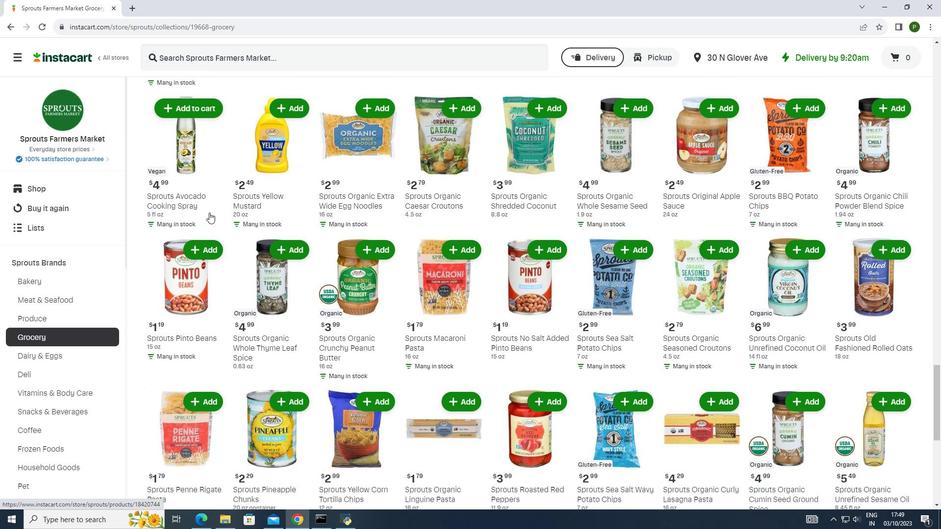 
Action: Mouse scrolled (209, 212) with delta (0, 0)
Screenshot: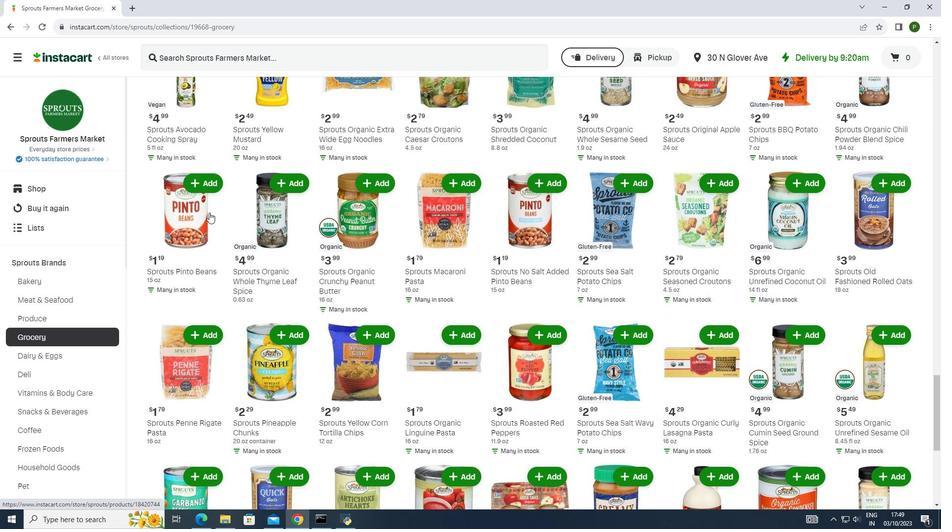 
Action: Mouse scrolled (209, 212) with delta (0, 0)
Screenshot: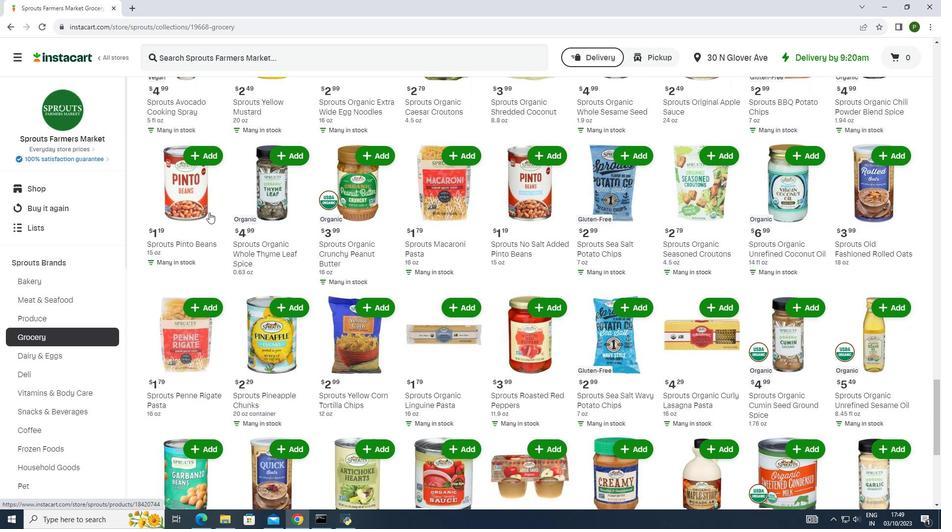 
Action: Mouse moved to (209, 213)
Screenshot: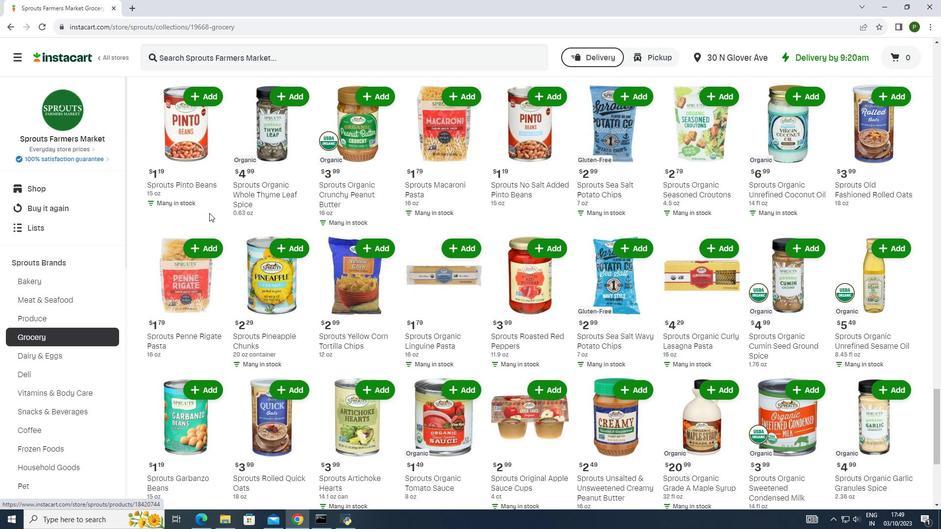 
Action: Mouse scrolled (209, 212) with delta (0, 0)
Screenshot: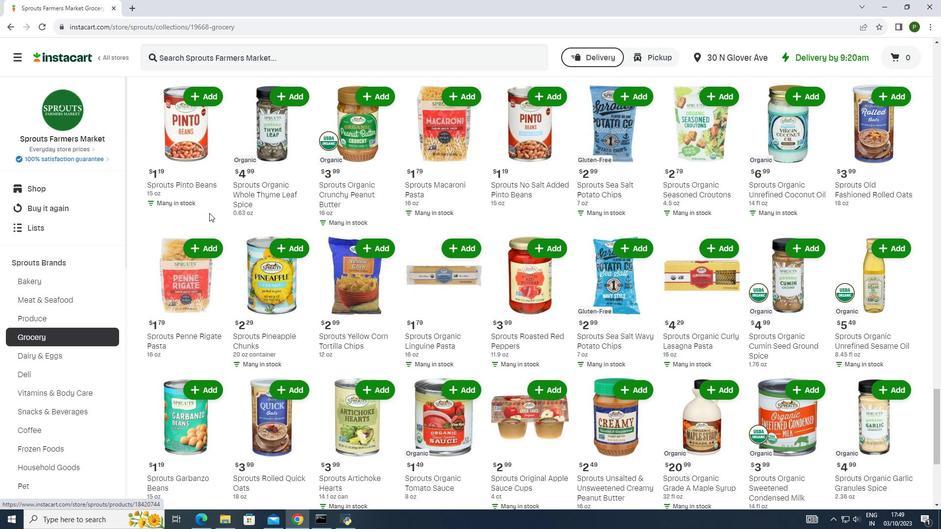 
Action: Mouse scrolled (209, 212) with delta (0, 0)
Screenshot: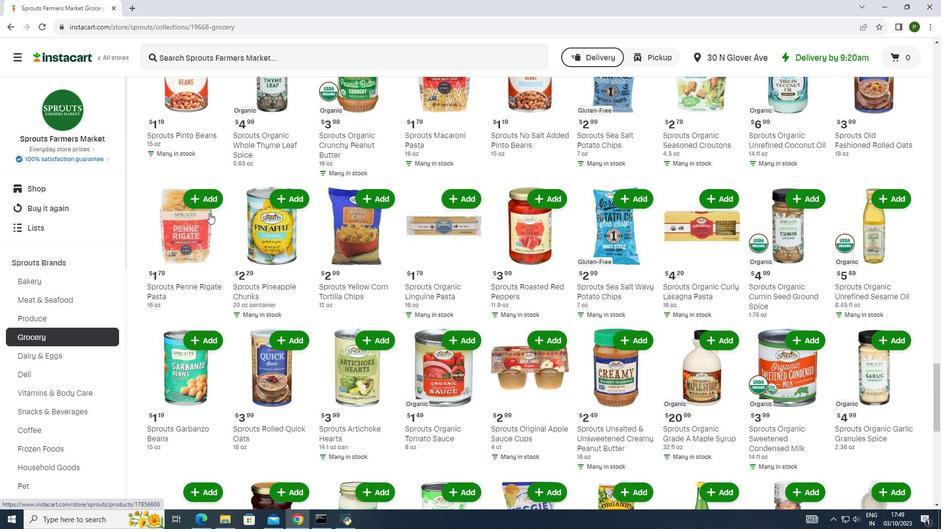 
Action: Mouse scrolled (209, 212) with delta (0, 0)
Screenshot: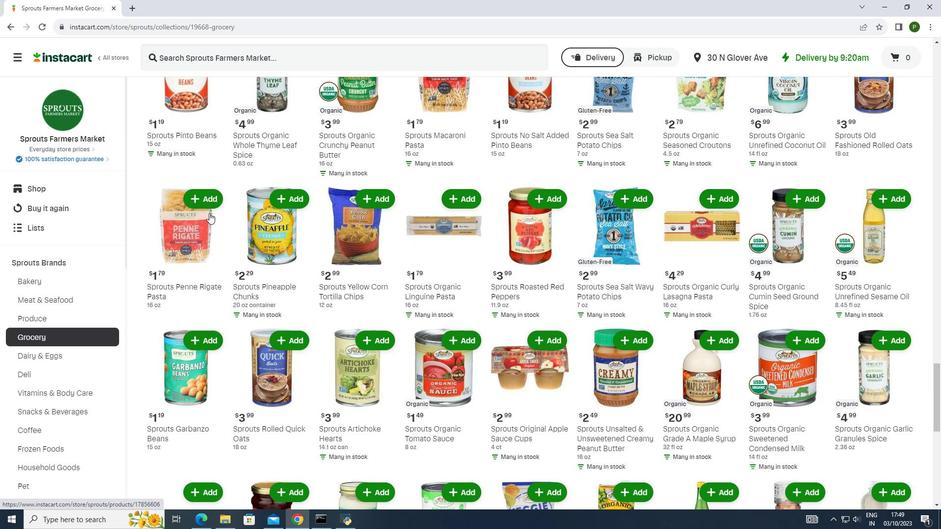 
Action: Mouse scrolled (209, 212) with delta (0, 0)
Screenshot: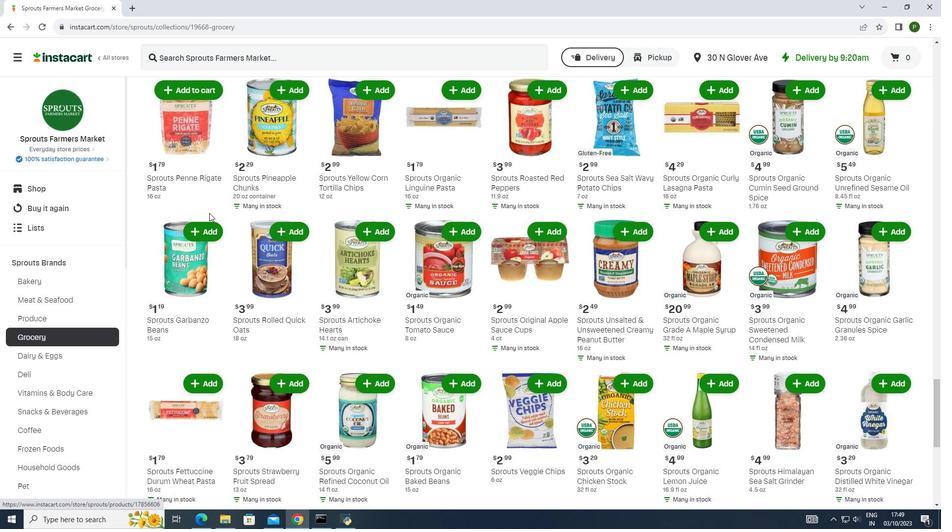 
Action: Mouse scrolled (209, 212) with delta (0, 0)
Screenshot: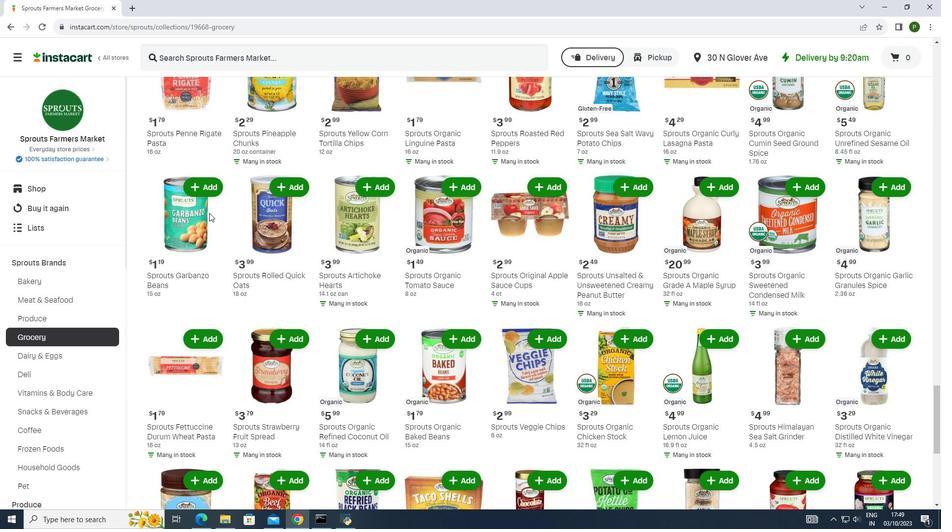 
Action: Mouse scrolled (209, 212) with delta (0, 0)
Screenshot: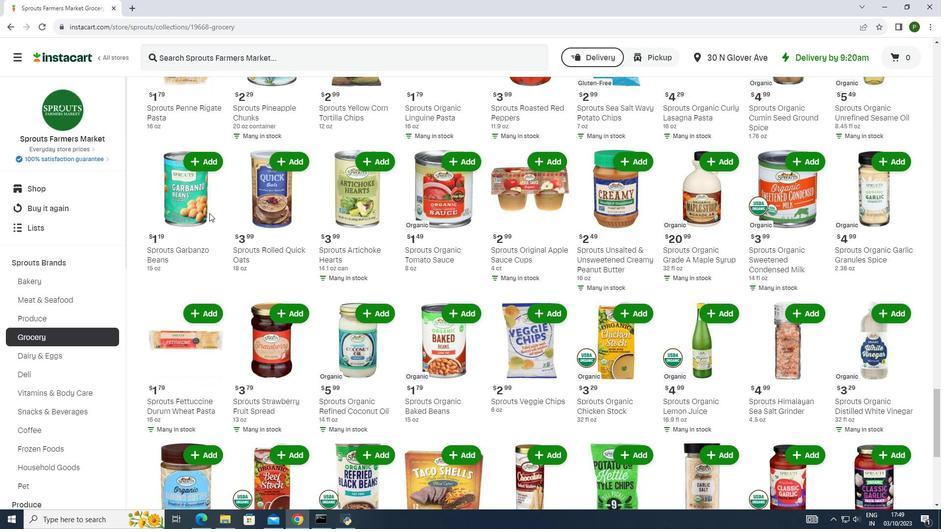 
Action: Mouse scrolled (209, 212) with delta (0, 0)
Screenshot: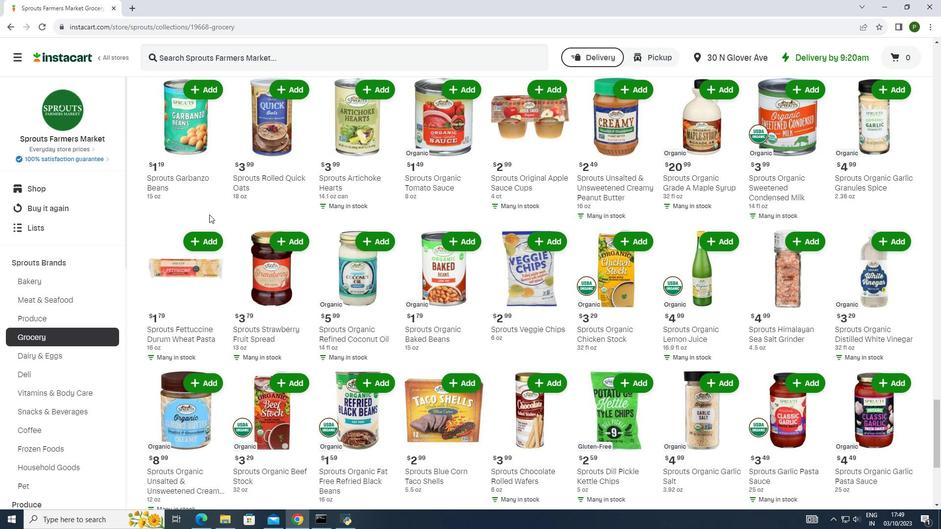 
Action: Mouse moved to (209, 214)
Screenshot: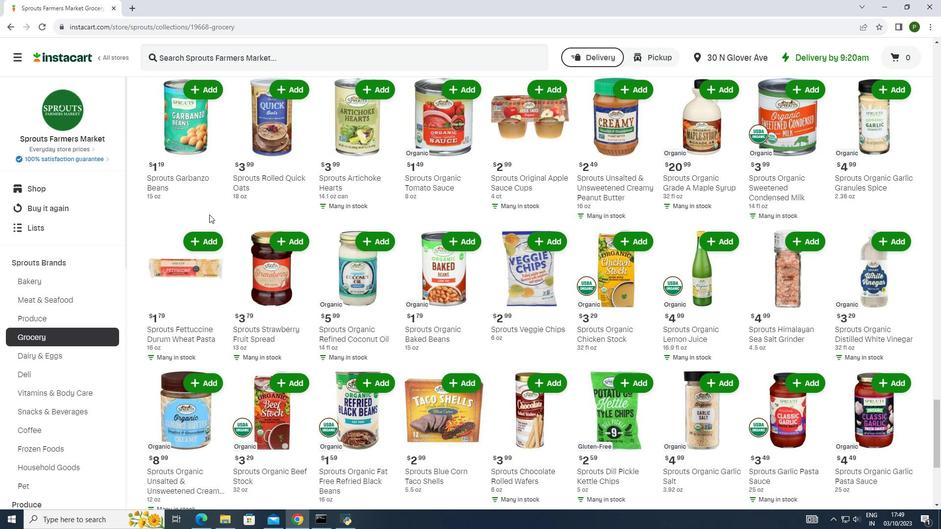 
Action: Mouse scrolled (209, 214) with delta (0, 0)
Screenshot: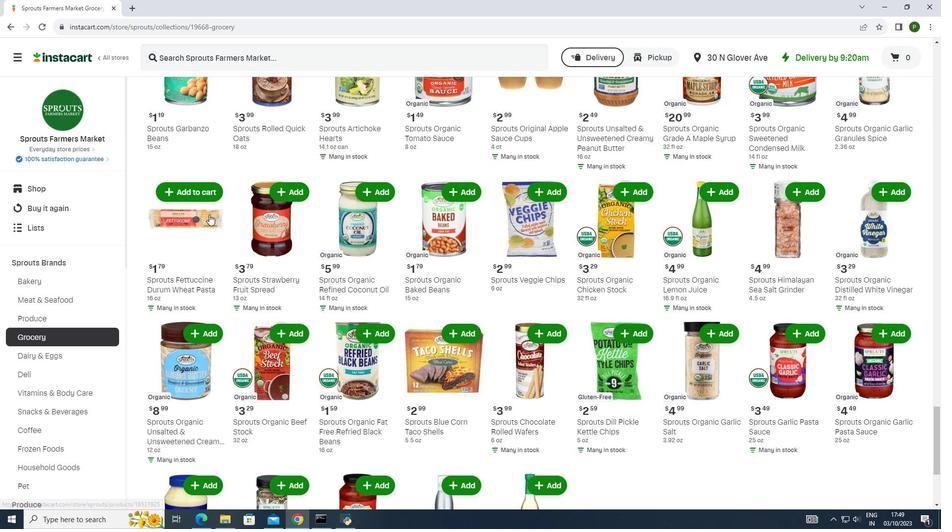 
Action: Mouse scrolled (209, 214) with delta (0, 0)
Screenshot: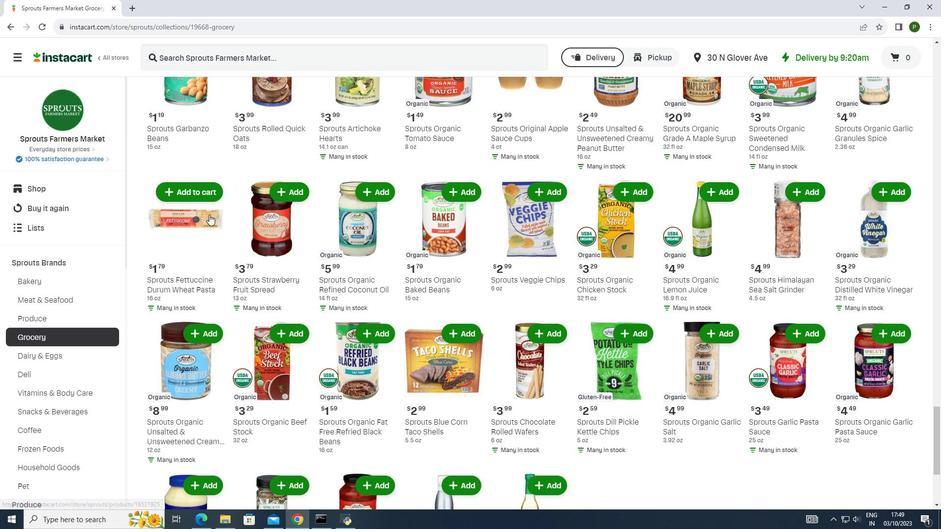 
Action: Mouse scrolled (209, 214) with delta (0, 0)
Screenshot: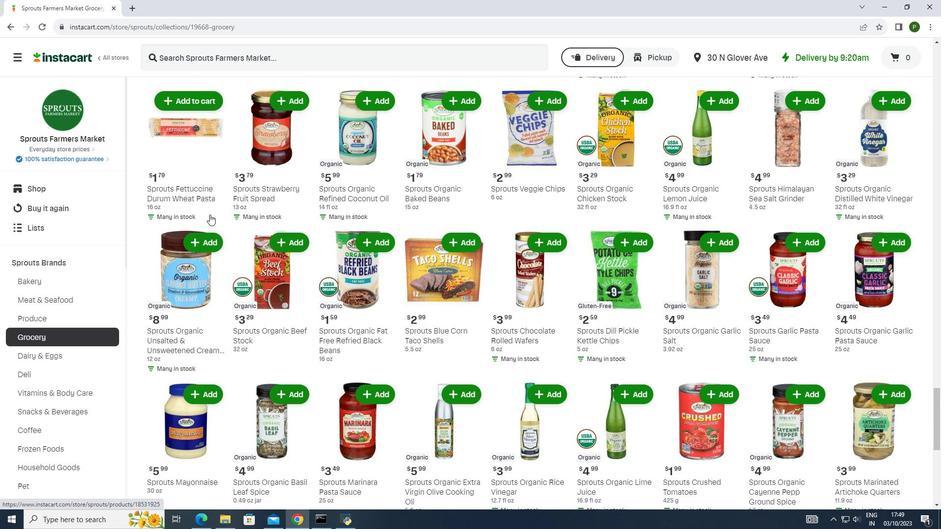 
Action: Mouse moved to (209, 214)
Screenshot: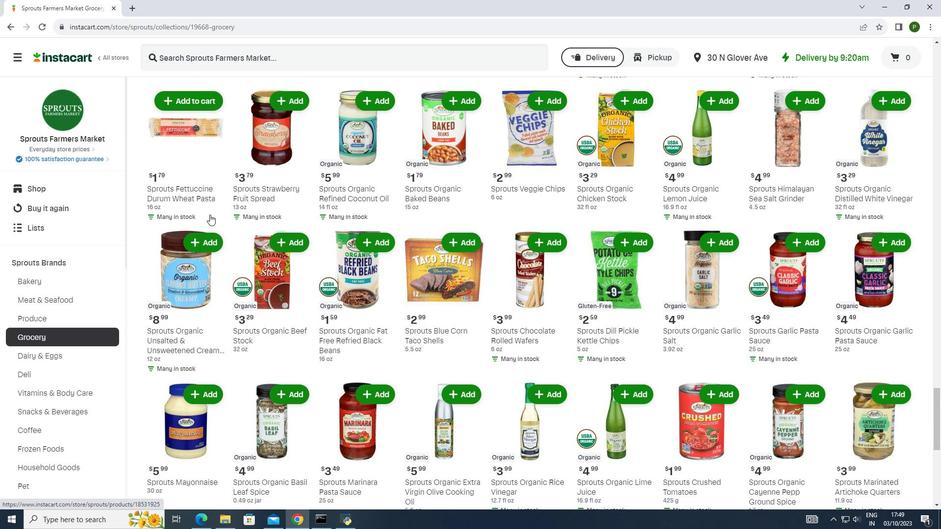 
Action: Mouse scrolled (209, 214) with delta (0, 0)
Screenshot: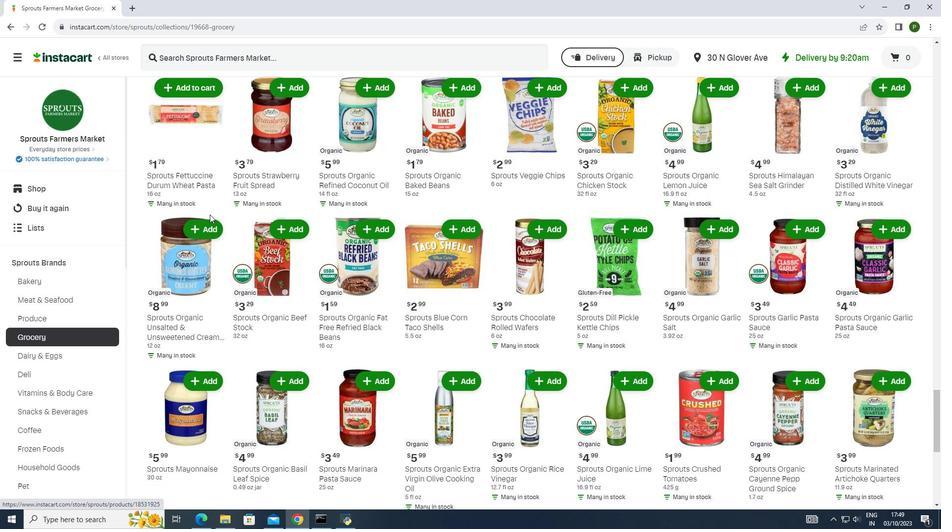 
Action: Mouse scrolled (209, 214) with delta (0, 0)
Screenshot: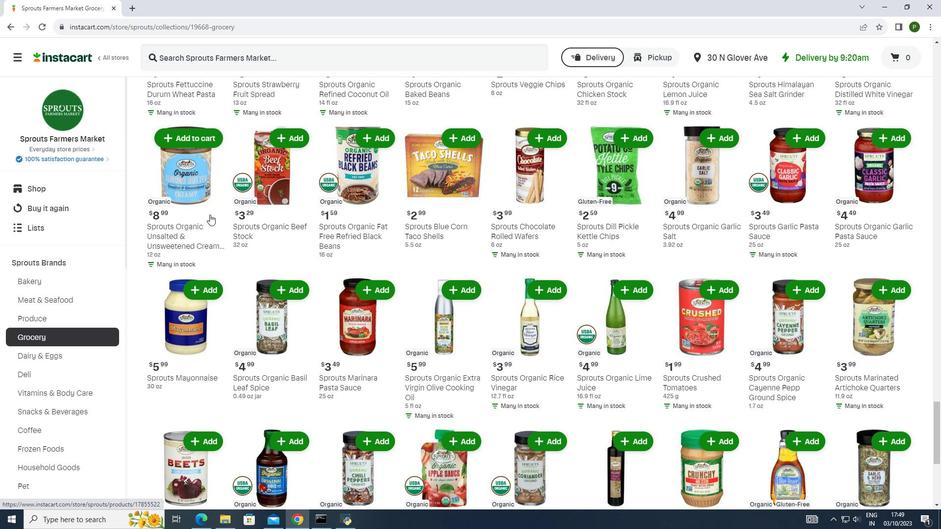 
Action: Mouse scrolled (209, 214) with delta (0, 0)
Screenshot: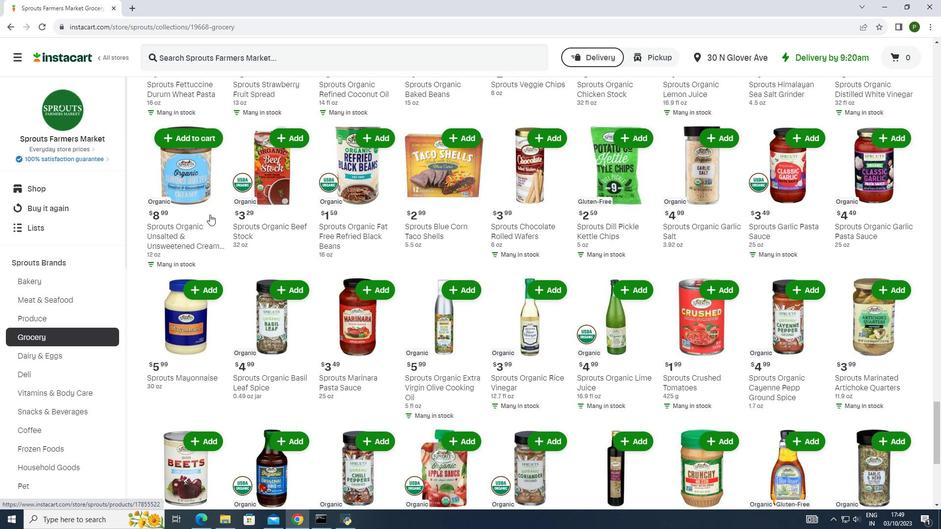 
Action: Mouse scrolled (209, 214) with delta (0, 0)
Screenshot: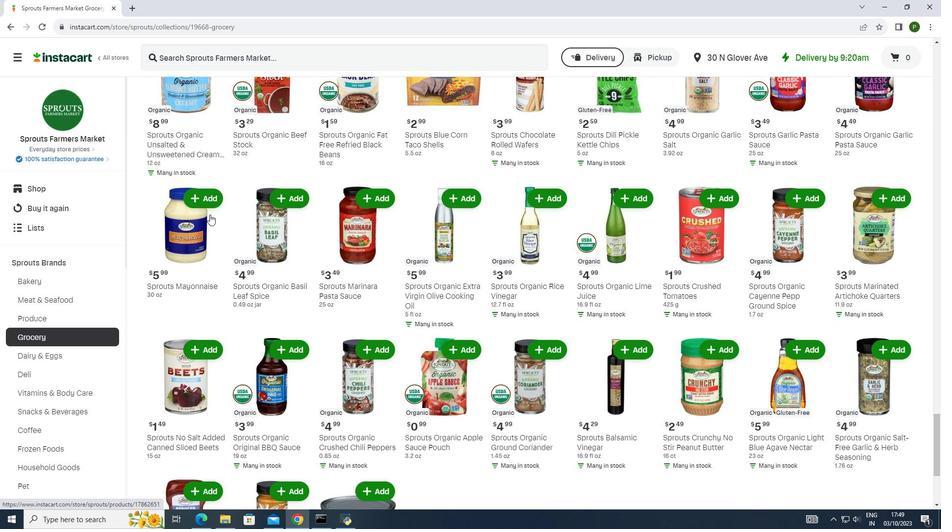 
Action: Mouse scrolled (209, 214) with delta (0, 0)
Screenshot: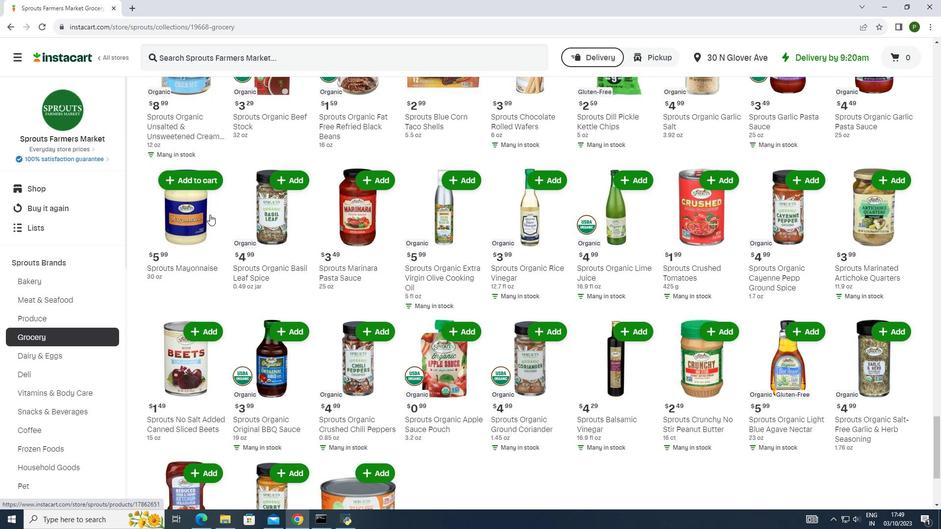 
Action: Mouse scrolled (209, 214) with delta (0, 0)
Screenshot: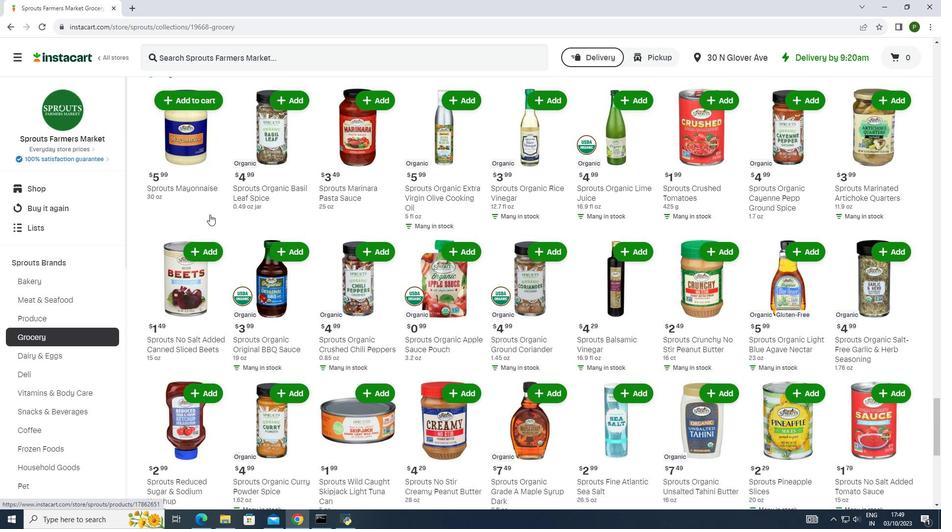 
Action: Mouse scrolled (209, 214) with delta (0, 0)
Screenshot: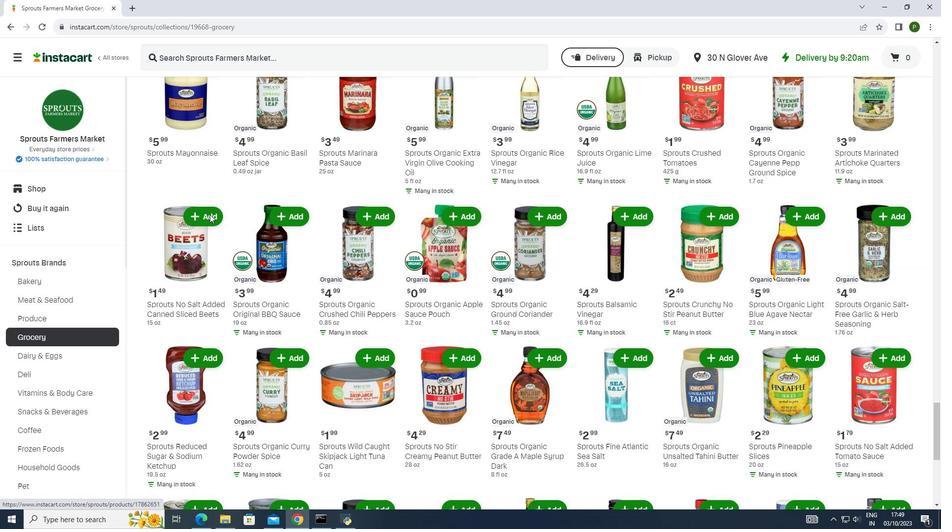 
Action: Mouse scrolled (209, 214) with delta (0, 0)
Screenshot: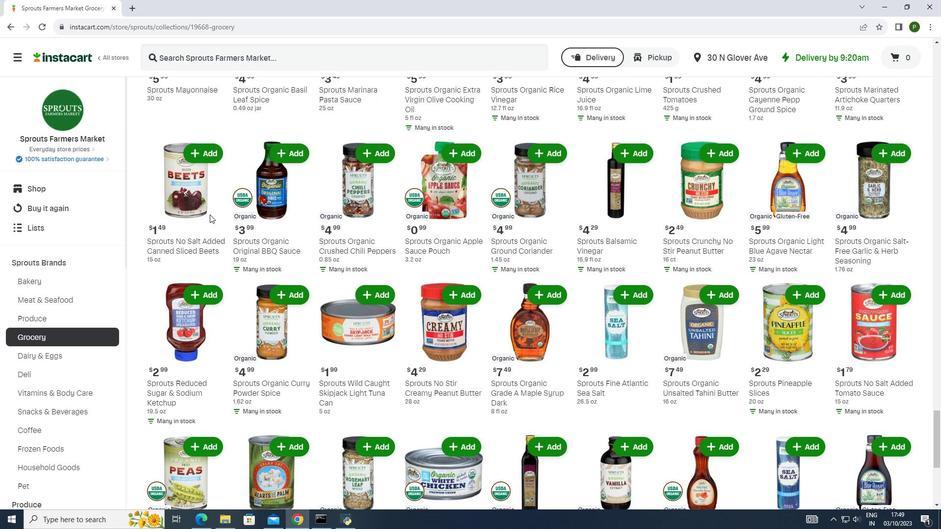 
Action: Mouse scrolled (209, 214) with delta (0, 0)
Screenshot: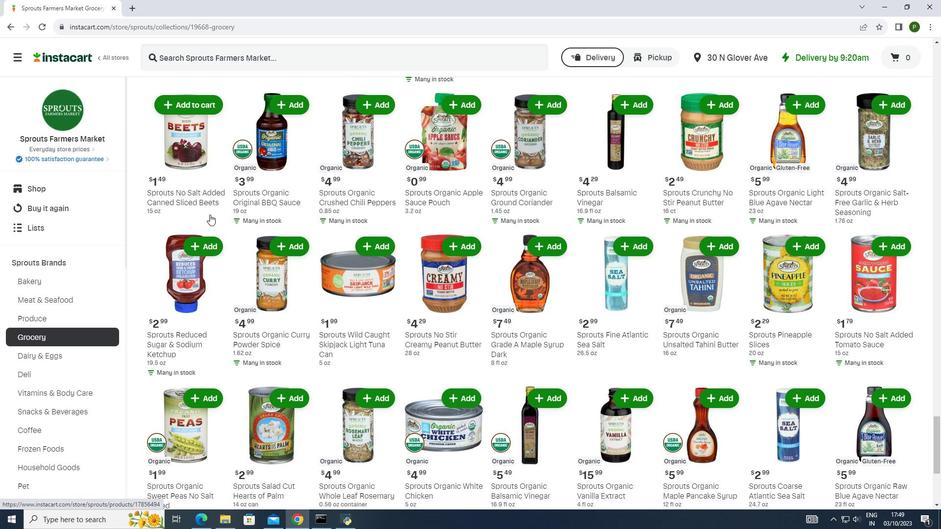 
Action: Mouse scrolled (209, 214) with delta (0, 0)
Screenshot: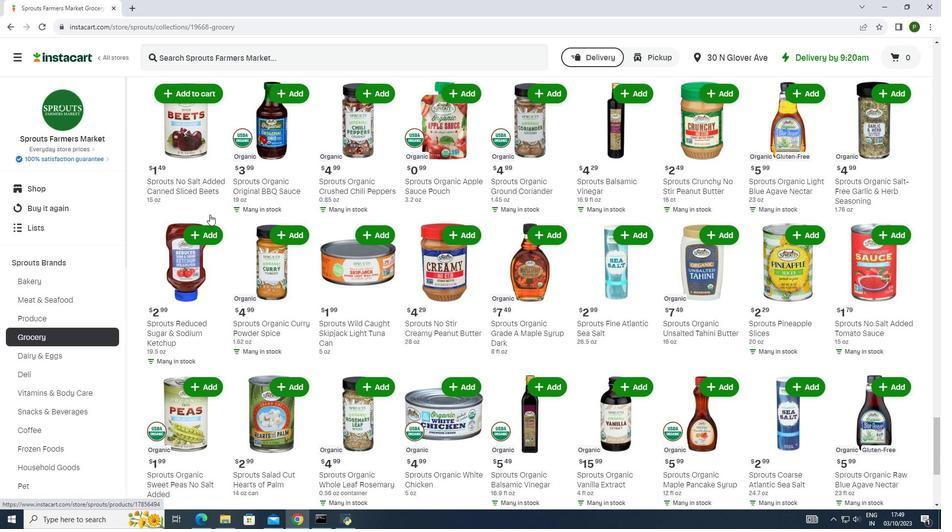 
Action: Mouse scrolled (209, 214) with delta (0, 0)
Screenshot: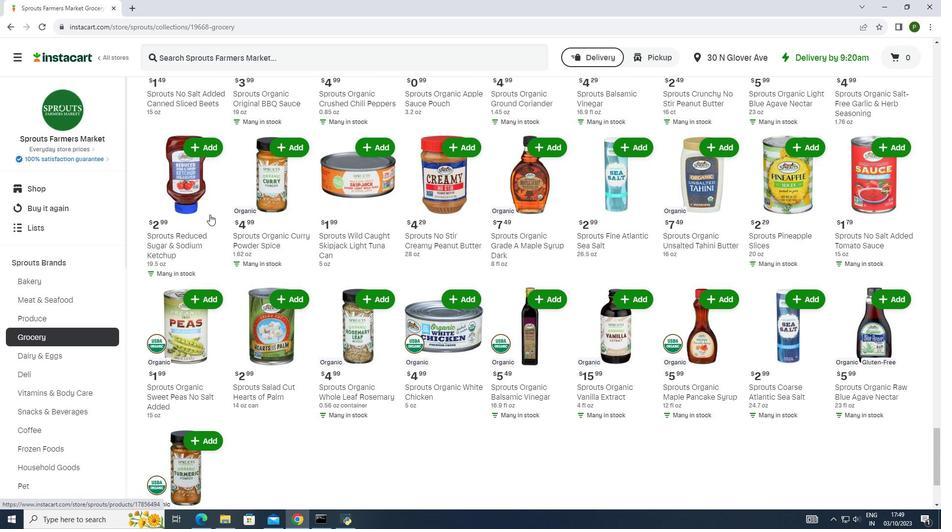 
Action: Mouse scrolled (209, 214) with delta (0, 0)
Screenshot: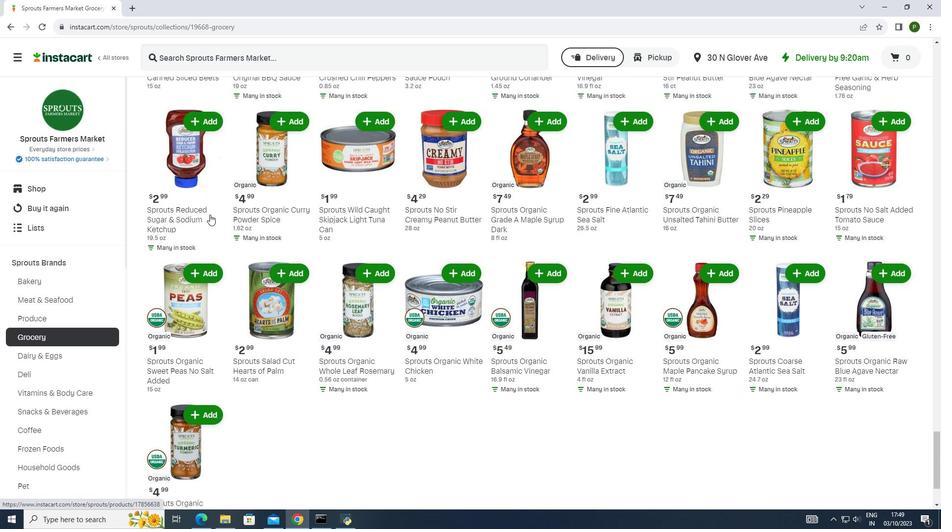 
Action: Mouse scrolled (209, 214) with delta (0, 0)
Screenshot: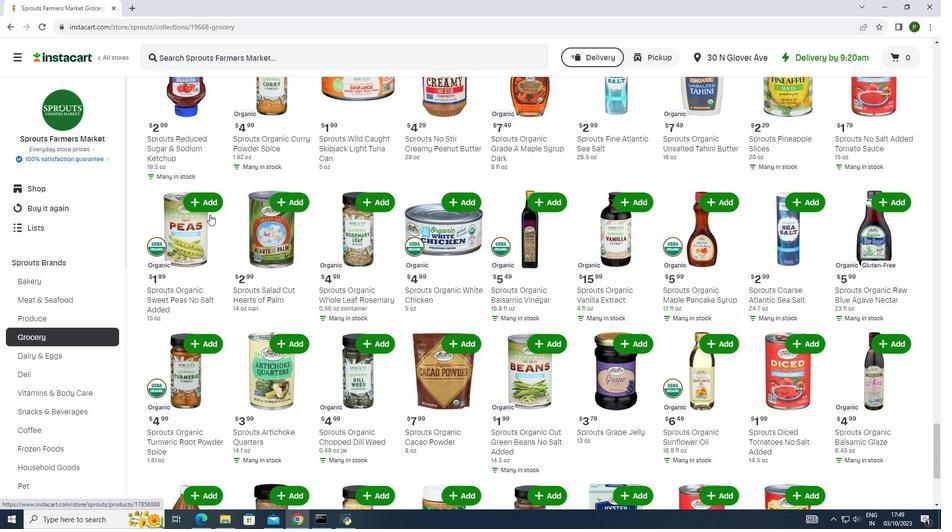 
Action: Mouse scrolled (209, 214) with delta (0, 0)
Screenshot: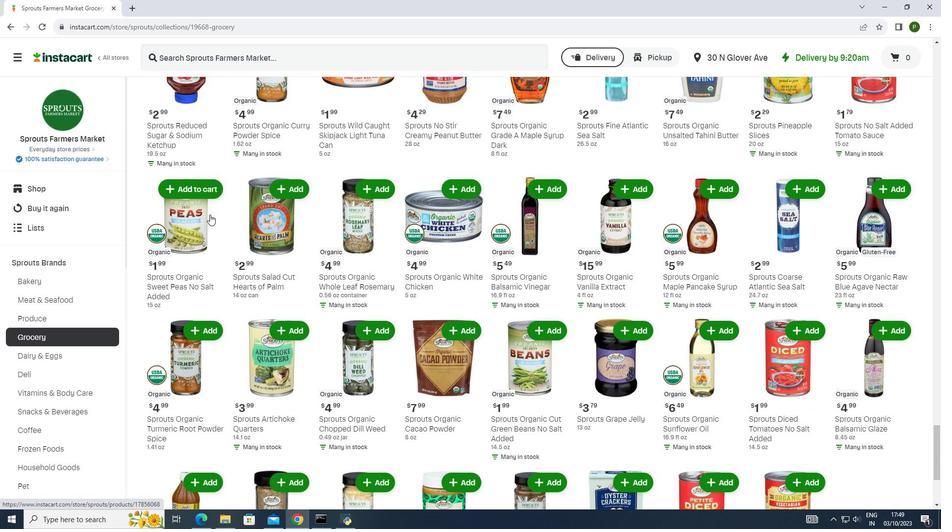 
Action: Mouse scrolled (209, 214) with delta (0, 0)
Screenshot: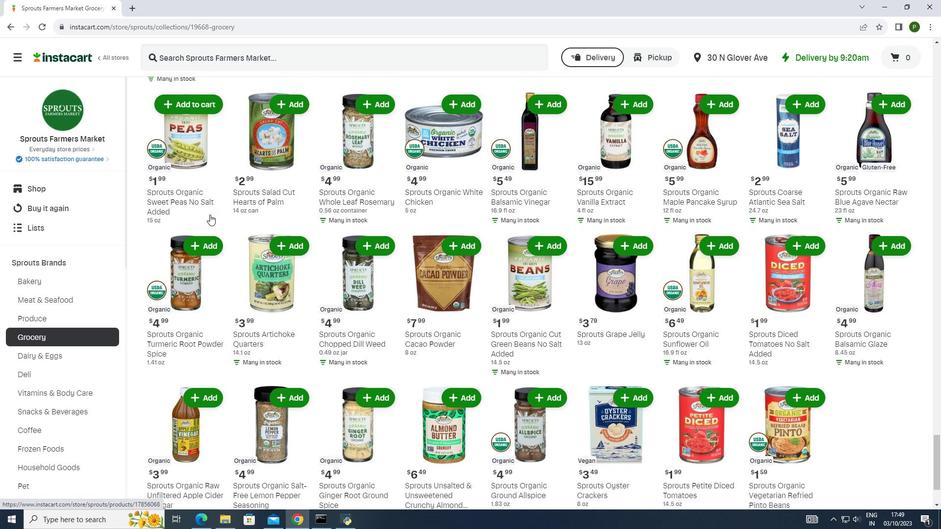 
Action: Mouse scrolled (209, 214) with delta (0, 0)
Screenshot: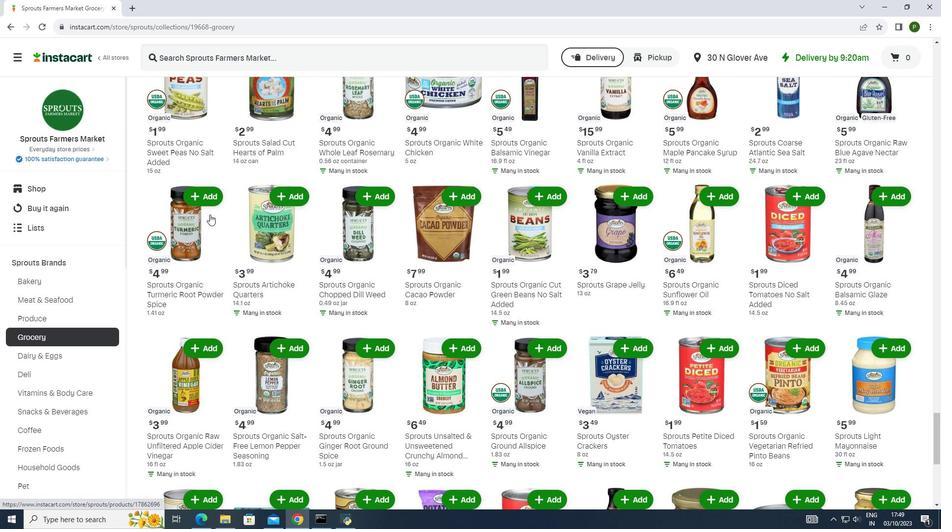 
Action: Mouse scrolled (209, 214) with delta (0, 0)
Screenshot: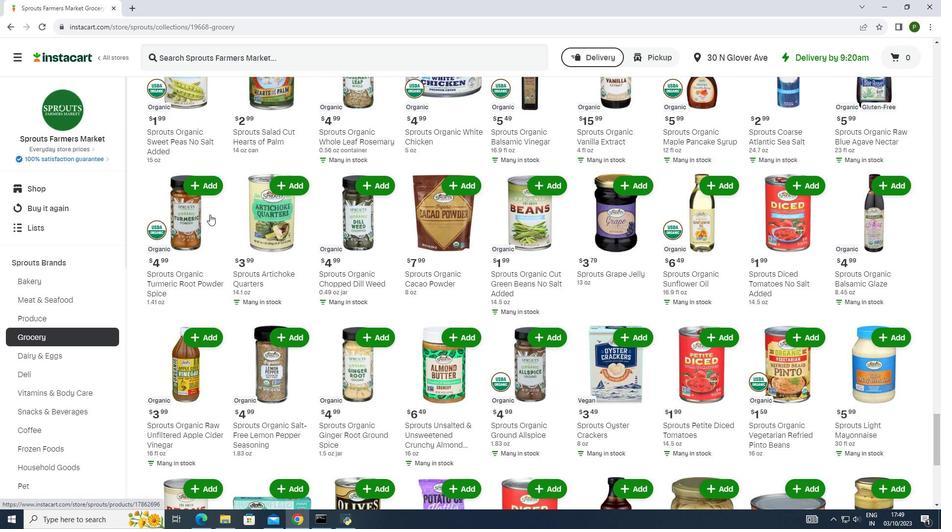 
Action: Mouse scrolled (209, 214) with delta (0, 0)
Screenshot: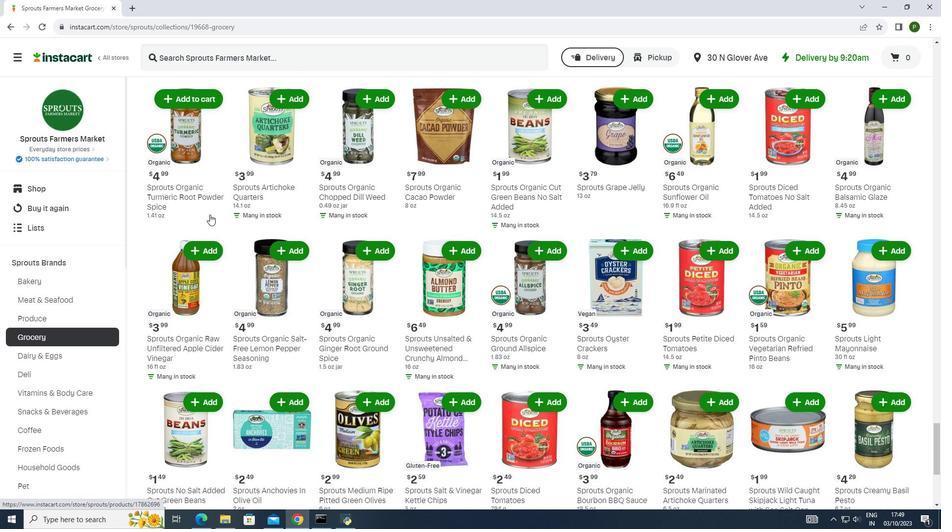 
Action: Mouse scrolled (209, 214) with delta (0, 0)
Screenshot: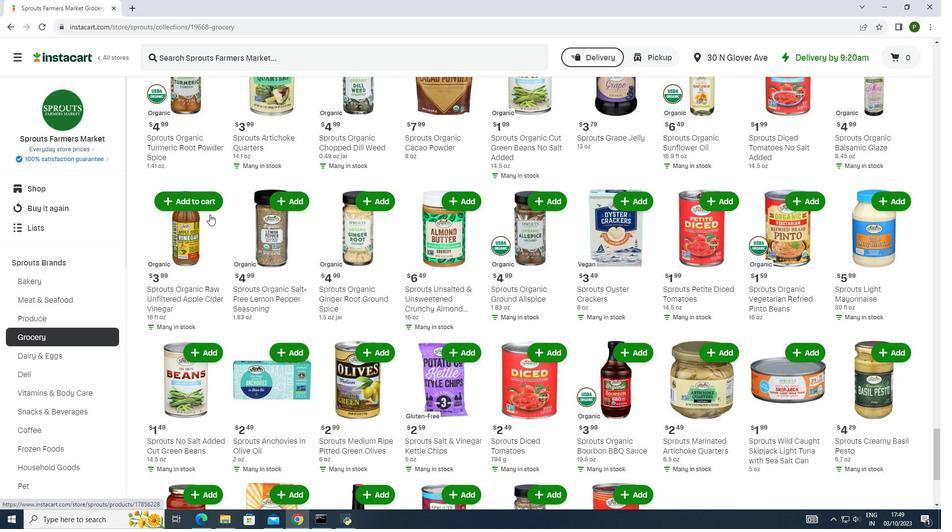 
Action: Mouse scrolled (209, 214) with delta (0, 0)
Screenshot: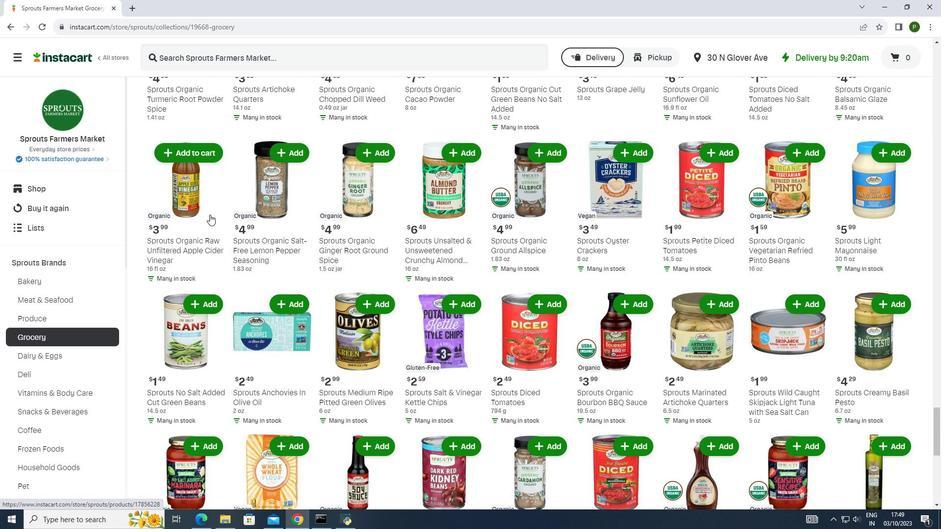 
Action: Mouse scrolled (209, 214) with delta (0, 0)
Screenshot: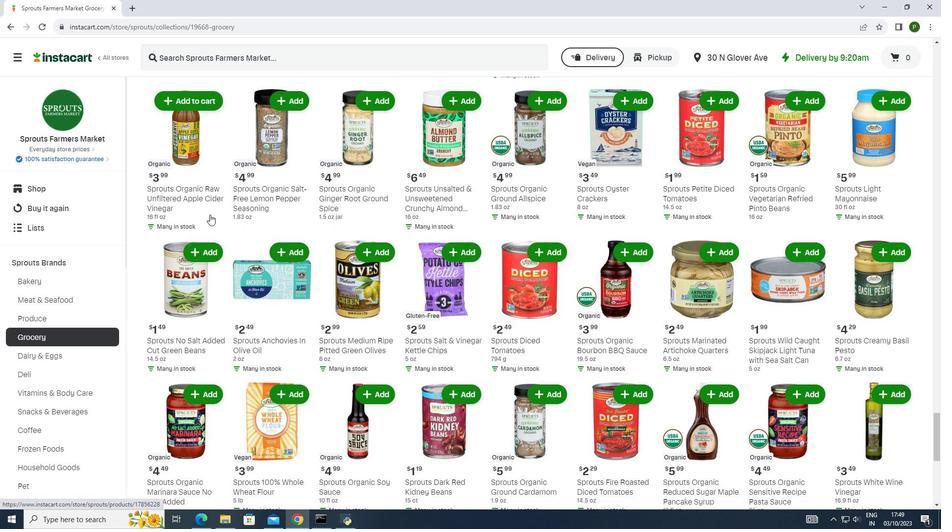 
Action: Mouse scrolled (209, 214) with delta (0, 0)
Screenshot: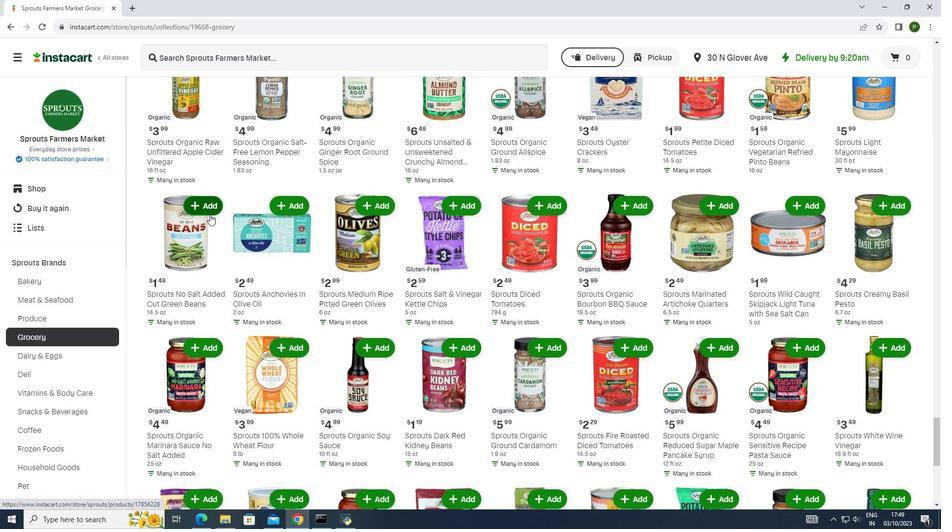 
Action: Mouse scrolled (209, 214) with delta (0, 0)
Screenshot: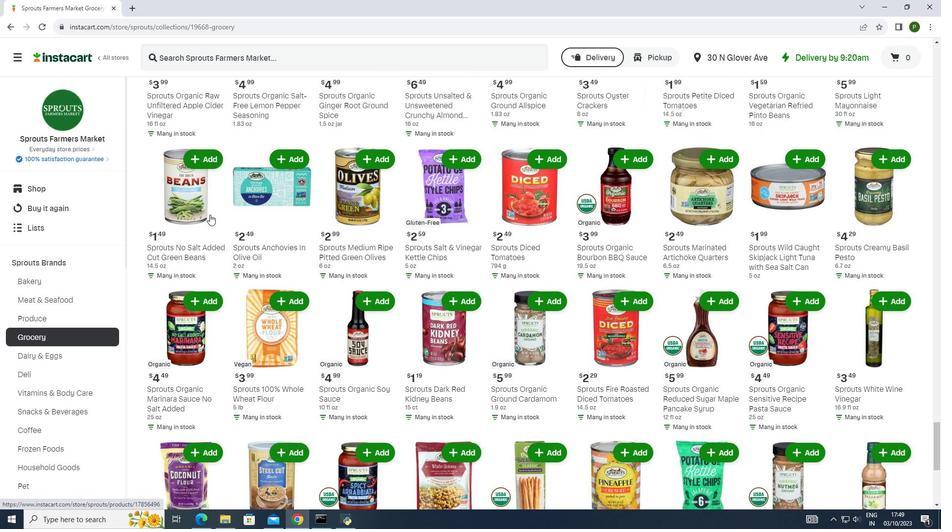 
Action: Mouse scrolled (209, 214) with delta (0, 0)
Screenshot: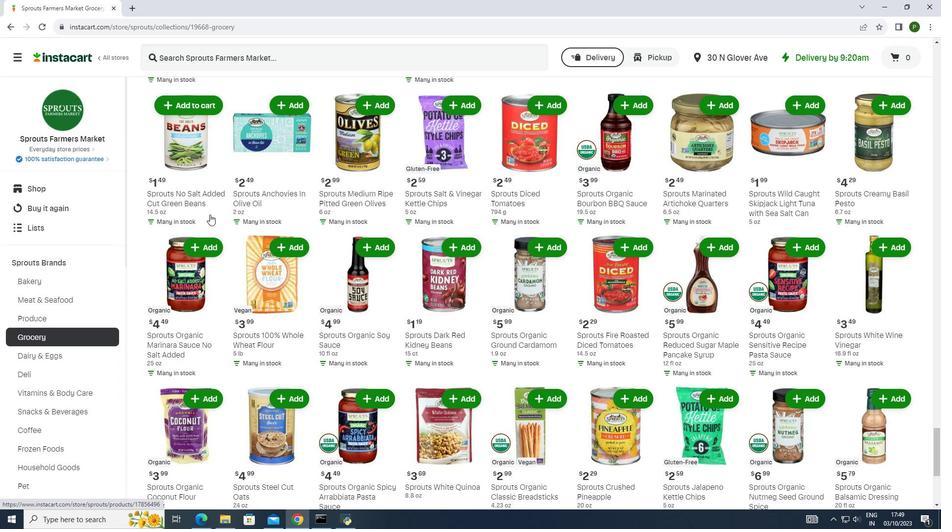 
Action: Mouse scrolled (209, 214) with delta (0, 0)
Screenshot: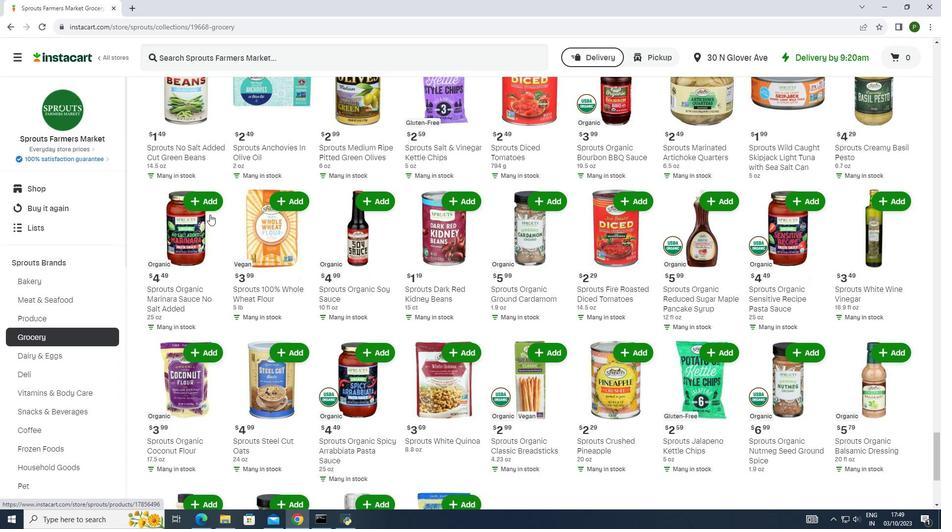 
Action: Mouse scrolled (209, 214) with delta (0, 0)
Screenshot: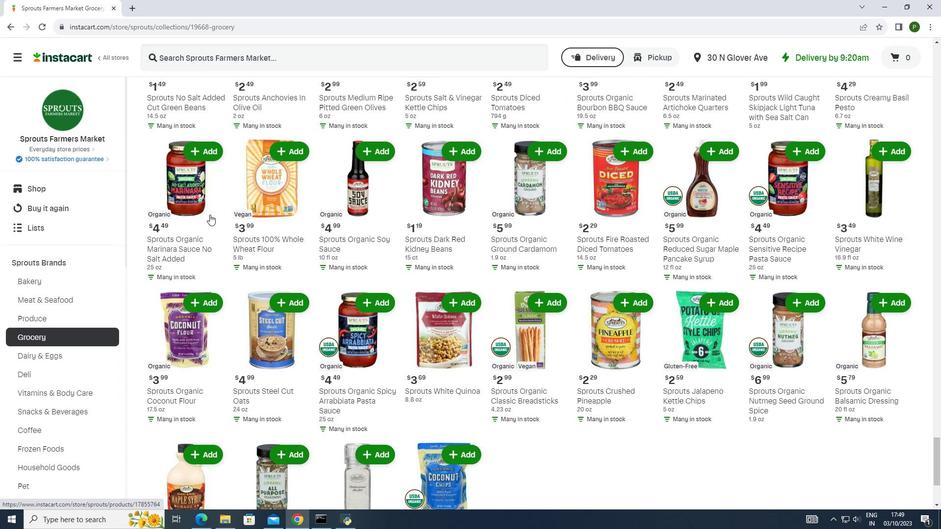 
Action: Mouse scrolled (209, 214) with delta (0, 0)
Screenshot: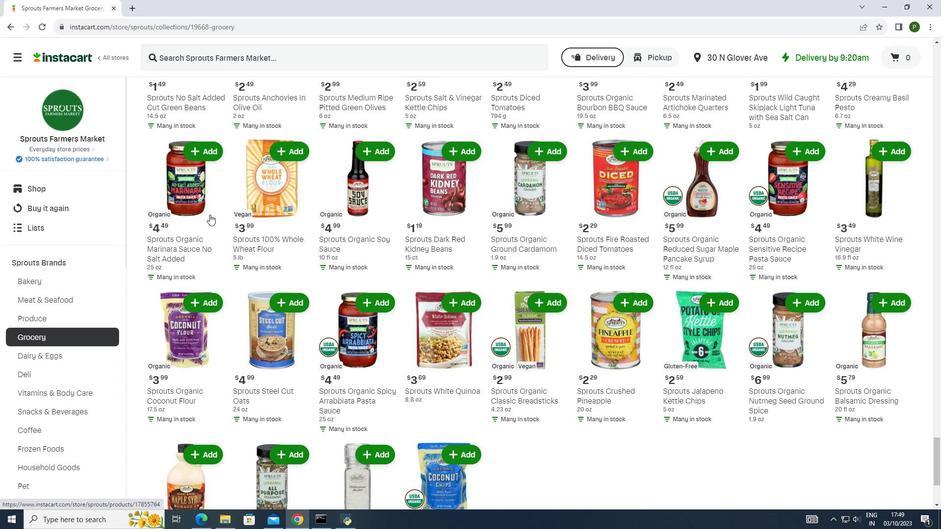 
Action: Mouse scrolled (209, 214) with delta (0, 0)
Screenshot: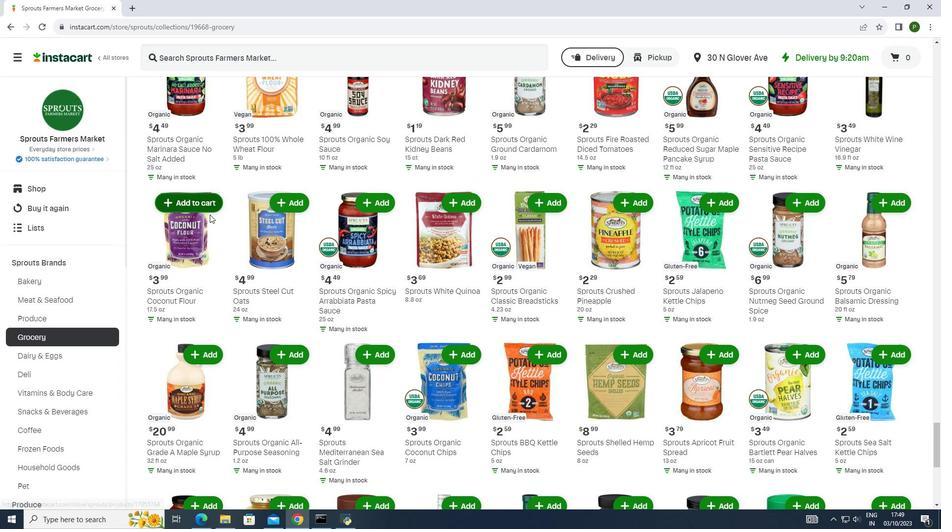 
Action: Mouse scrolled (209, 214) with delta (0, 0)
Screenshot: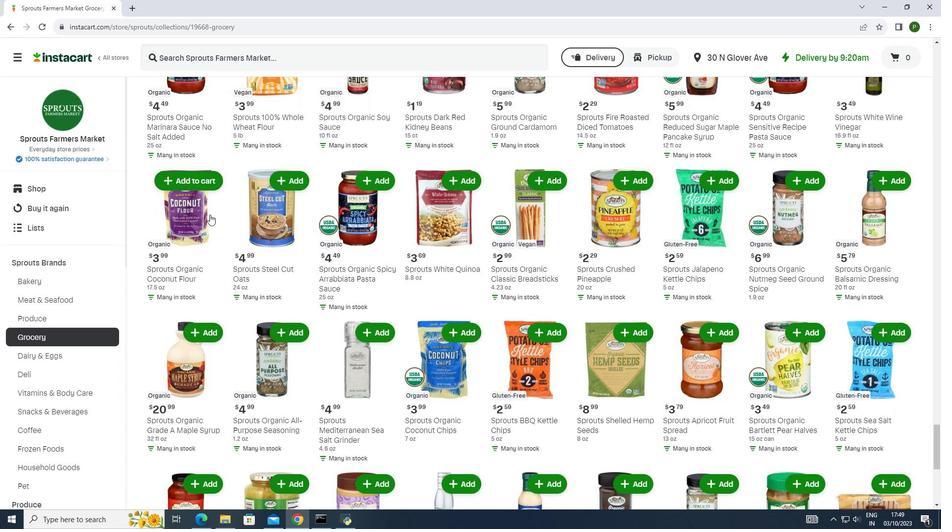 
Action: Mouse scrolled (209, 214) with delta (0, 0)
Screenshot: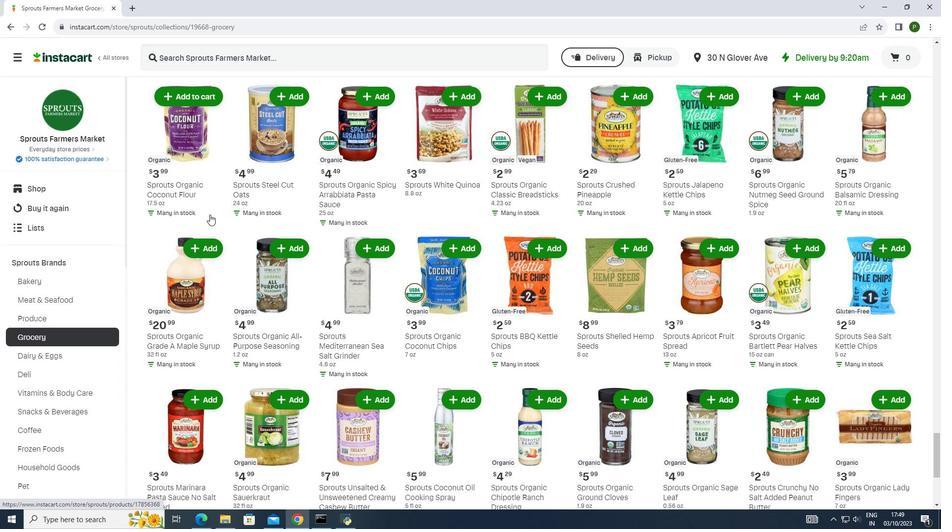 
Action: Mouse scrolled (209, 214) with delta (0, 0)
Screenshot: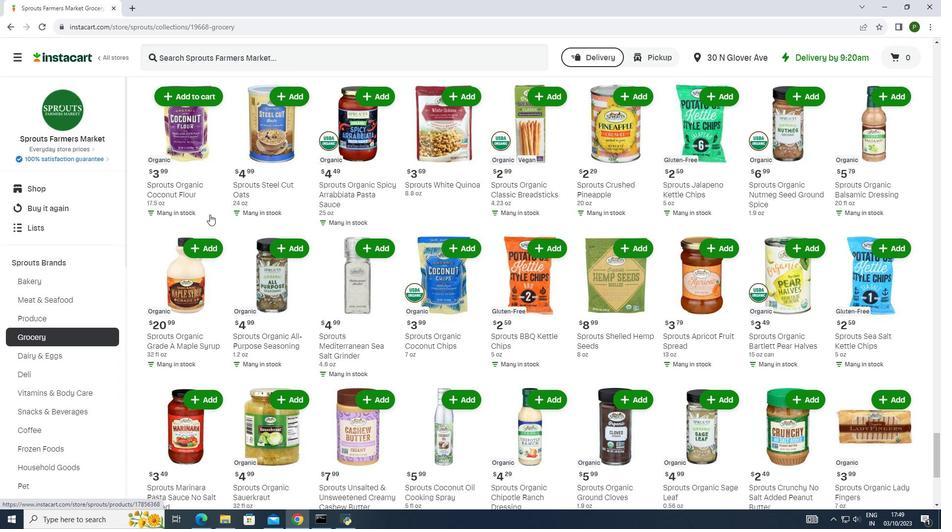 
Action: Mouse scrolled (209, 214) with delta (0, 0)
Screenshot: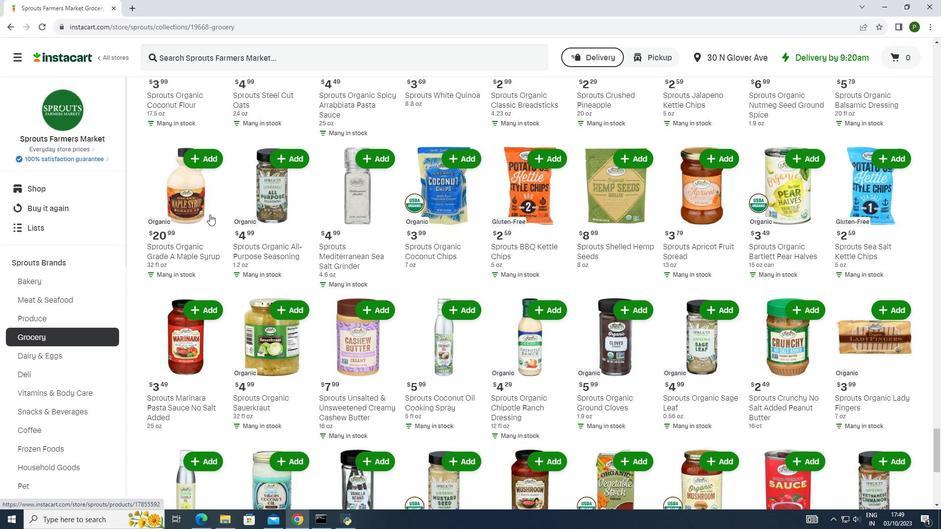 
Action: Mouse scrolled (209, 214) with delta (0, 0)
Screenshot: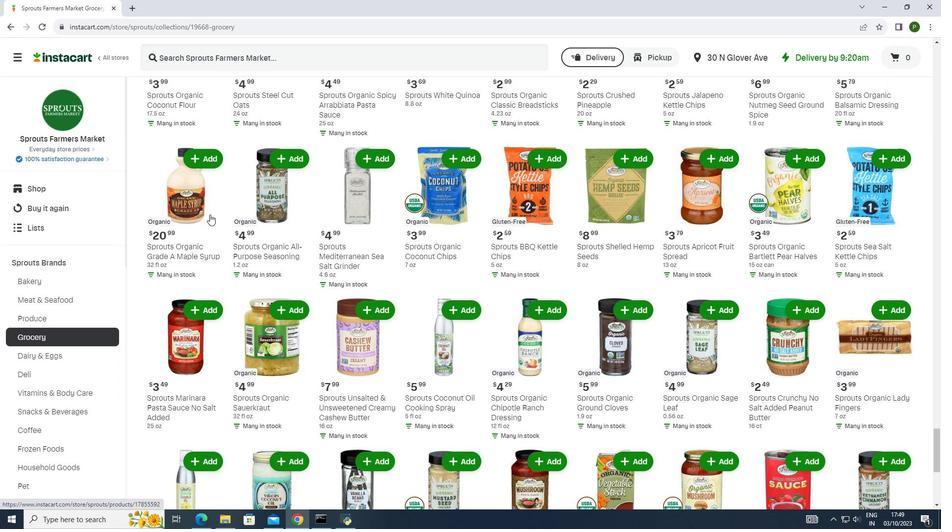 
Action: Mouse scrolled (209, 214) with delta (0, 0)
Screenshot: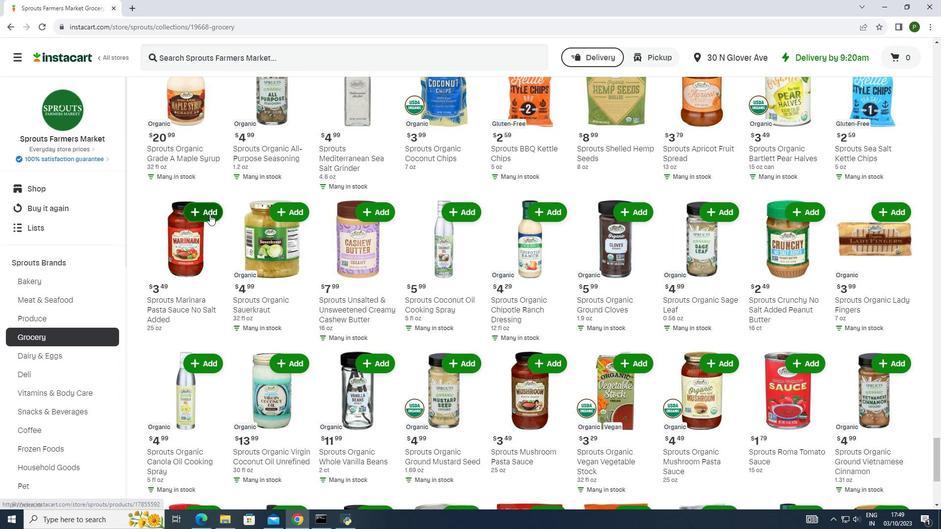 
Action: Mouse scrolled (209, 214) with delta (0, 0)
Screenshot: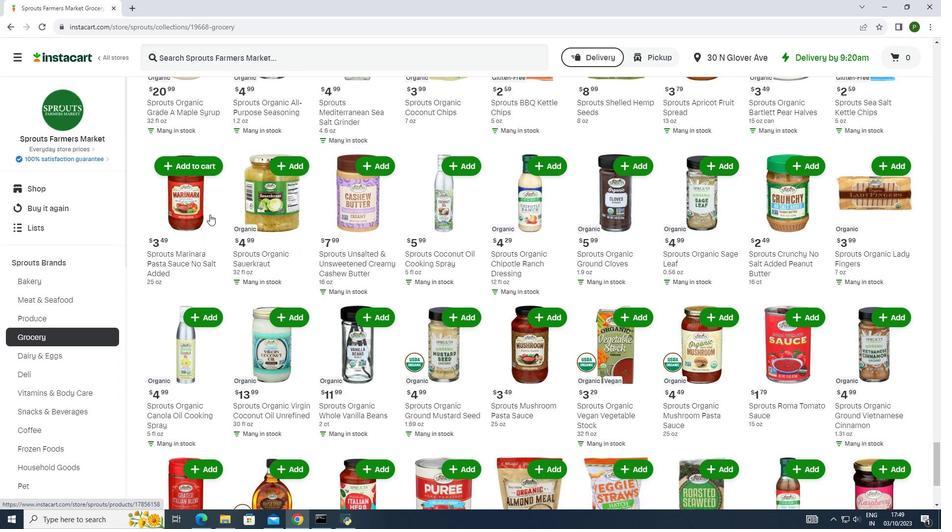 
Action: Mouse scrolled (209, 214) with delta (0, 0)
Screenshot: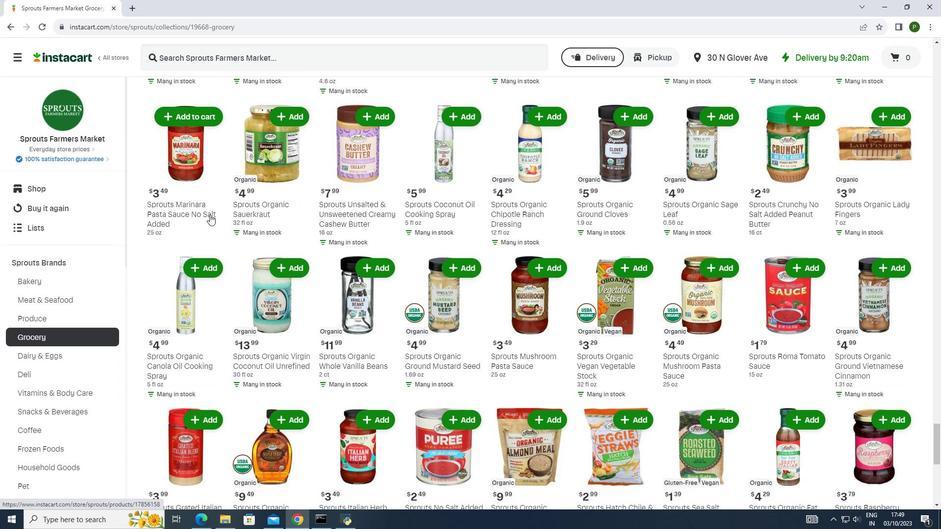 
Action: Mouse scrolled (209, 214) with delta (0, 0)
Screenshot: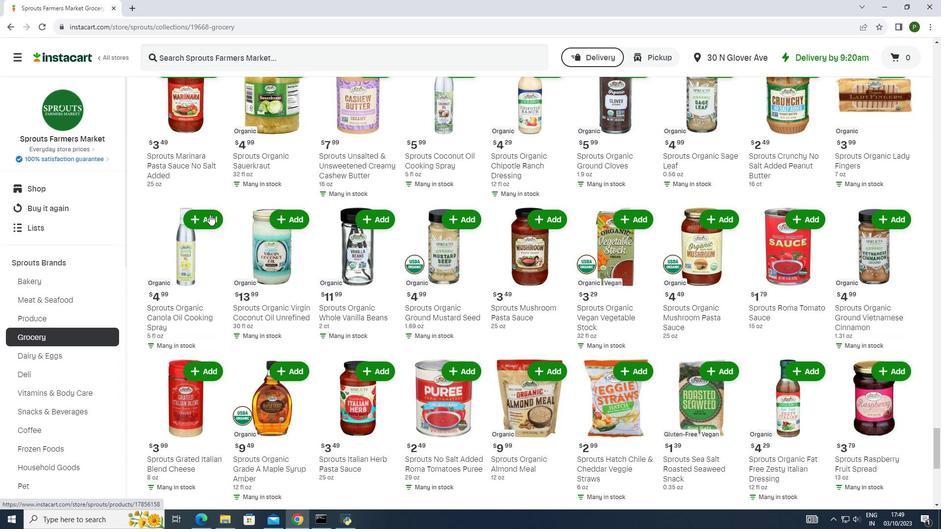 
Action: Mouse scrolled (209, 214) with delta (0, 0)
Screenshot: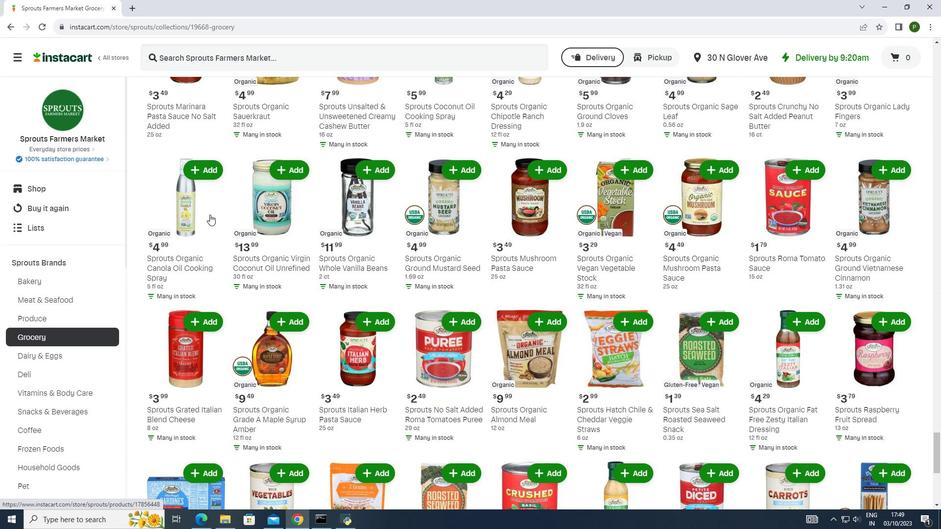 
Action: Mouse scrolled (209, 214) with delta (0, 0)
Screenshot: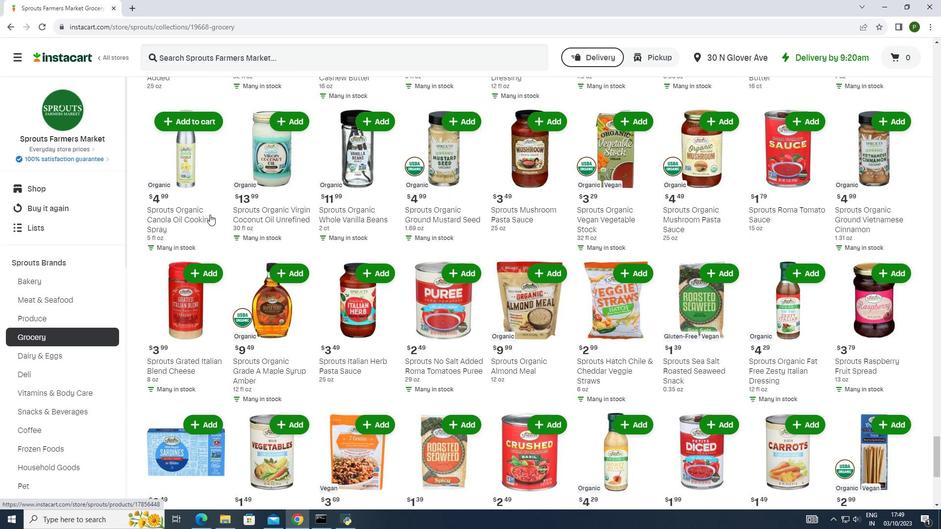 
Action: Mouse scrolled (209, 214) with delta (0, 0)
Screenshot: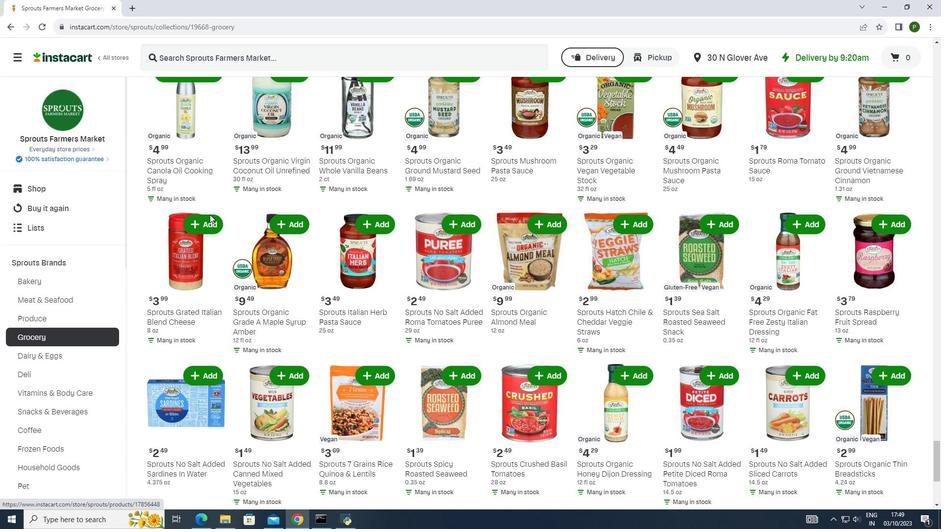 
Action: Mouse scrolled (209, 214) with delta (0, 0)
Screenshot: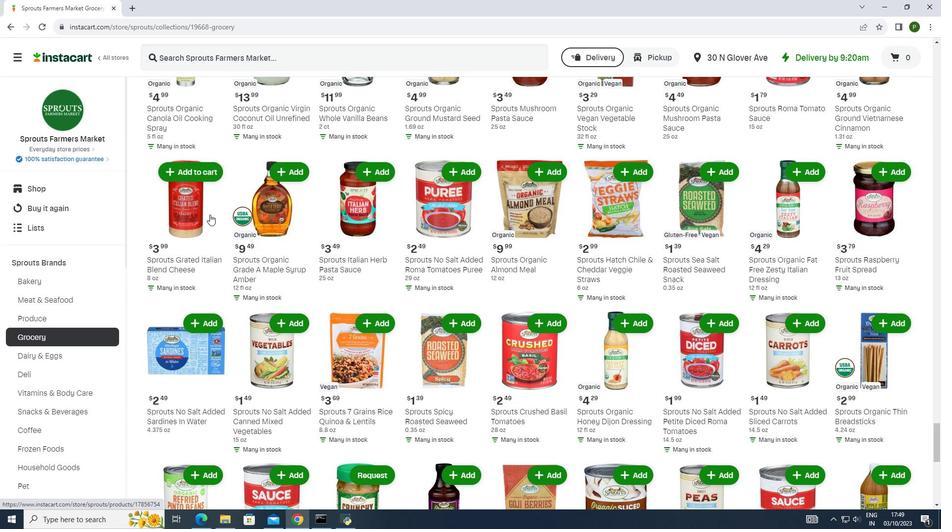 
Action: Mouse scrolled (209, 214) with delta (0, 0)
Screenshot: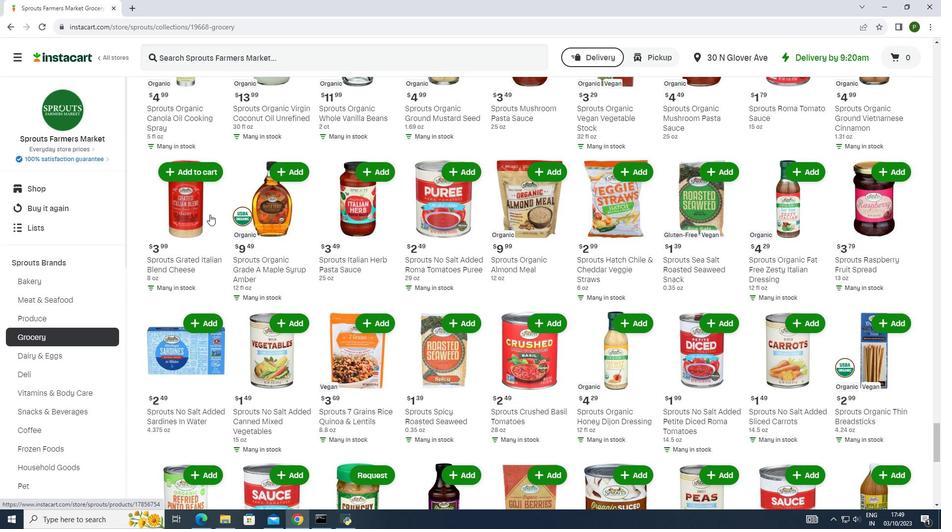 
Action: Mouse moved to (681, 225)
Screenshot: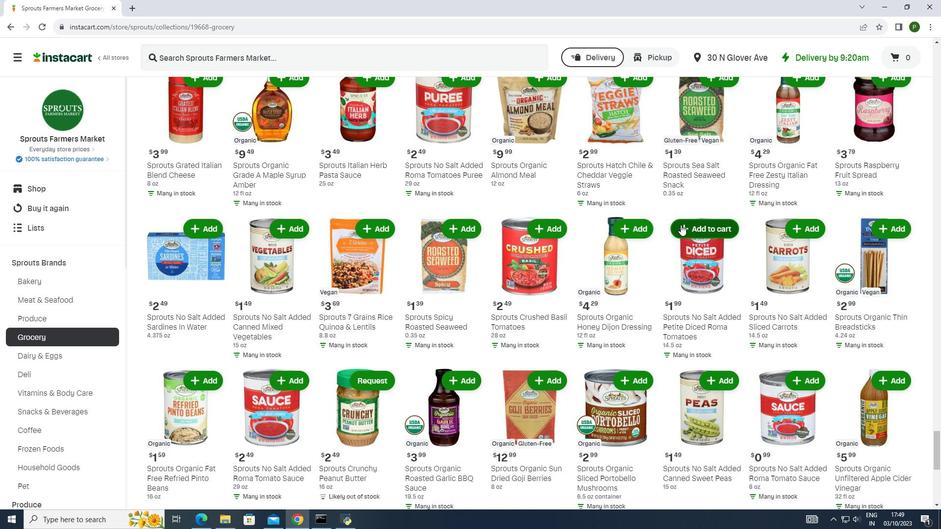 
Action: Mouse pressed left at (681, 225)
Screenshot: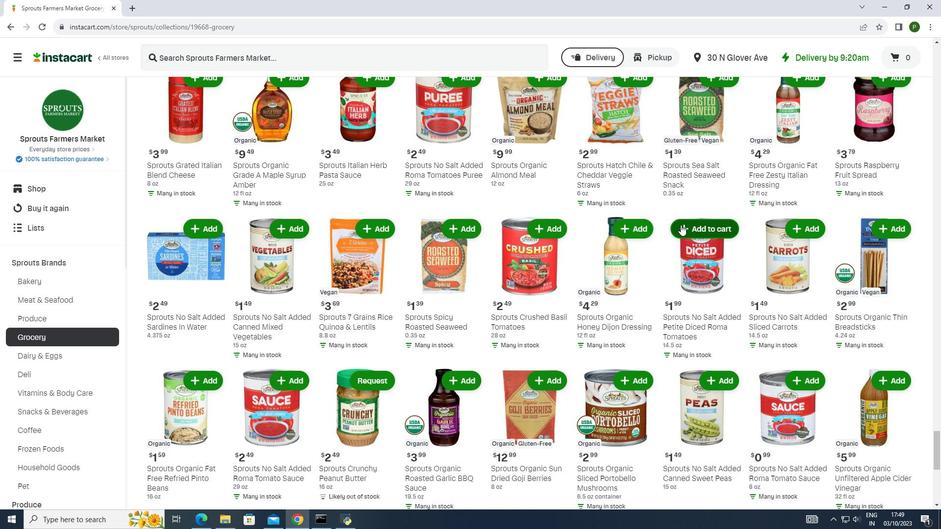 
